Task: Add Attachment from Google Drive to Card Card0000000367 in Board Board0000000092 in Workspace WS0000000031 in Trello. Add Cover Orange to Card Card0000000367 in Board Board0000000092 in Workspace WS0000000031 in Trello. Add "Add Label …" with "Title" Title0000000367 to Button Button0000000367 to Card Card0000000367 in Board Board0000000092 in Workspace WS0000000031 in Trello. Add Description DS0000000367 to Card Card0000000367 in Board Board0000000092 in Workspace WS0000000031 in Trello. Add Comment CM0000000367 to Card Card0000000367 in Board Board0000000092 in Workspace WS0000000031 in Trello
Action: Mouse moved to (413, 534)
Screenshot: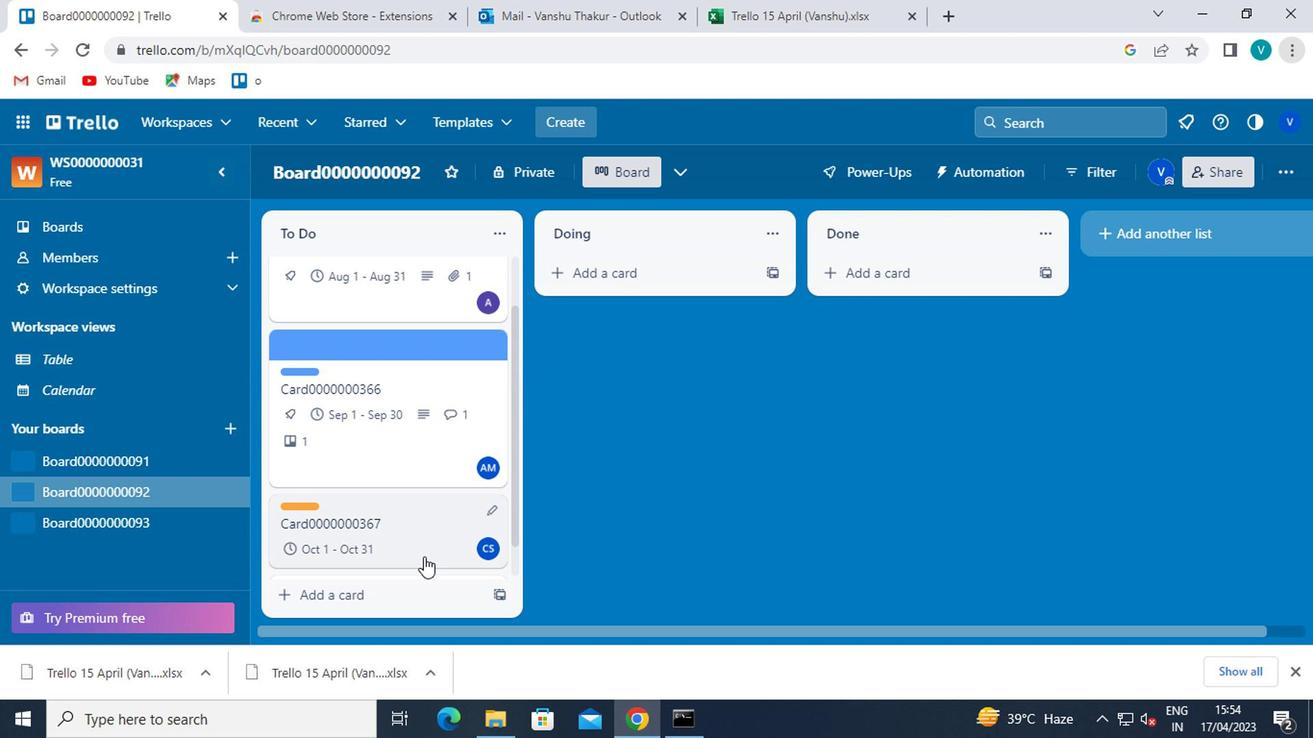 
Action: Mouse pressed left at (413, 534)
Screenshot: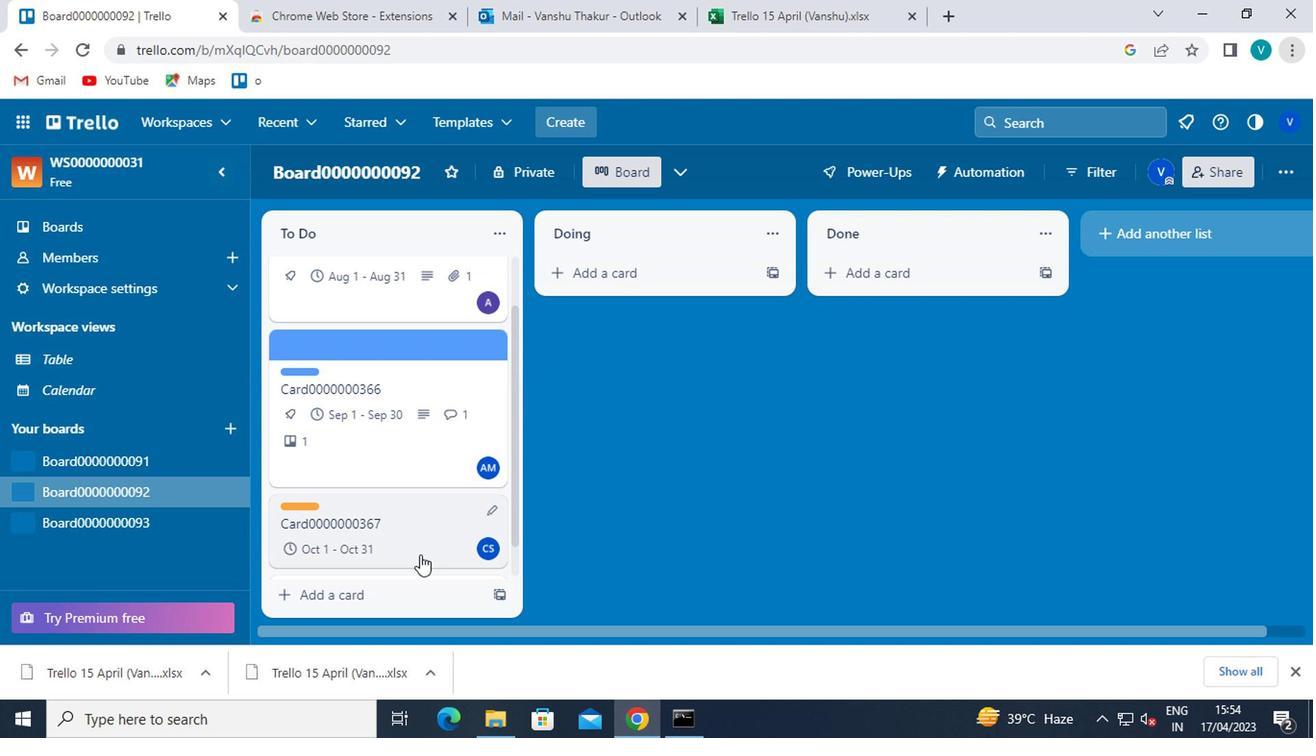 
Action: Mouse moved to (869, 437)
Screenshot: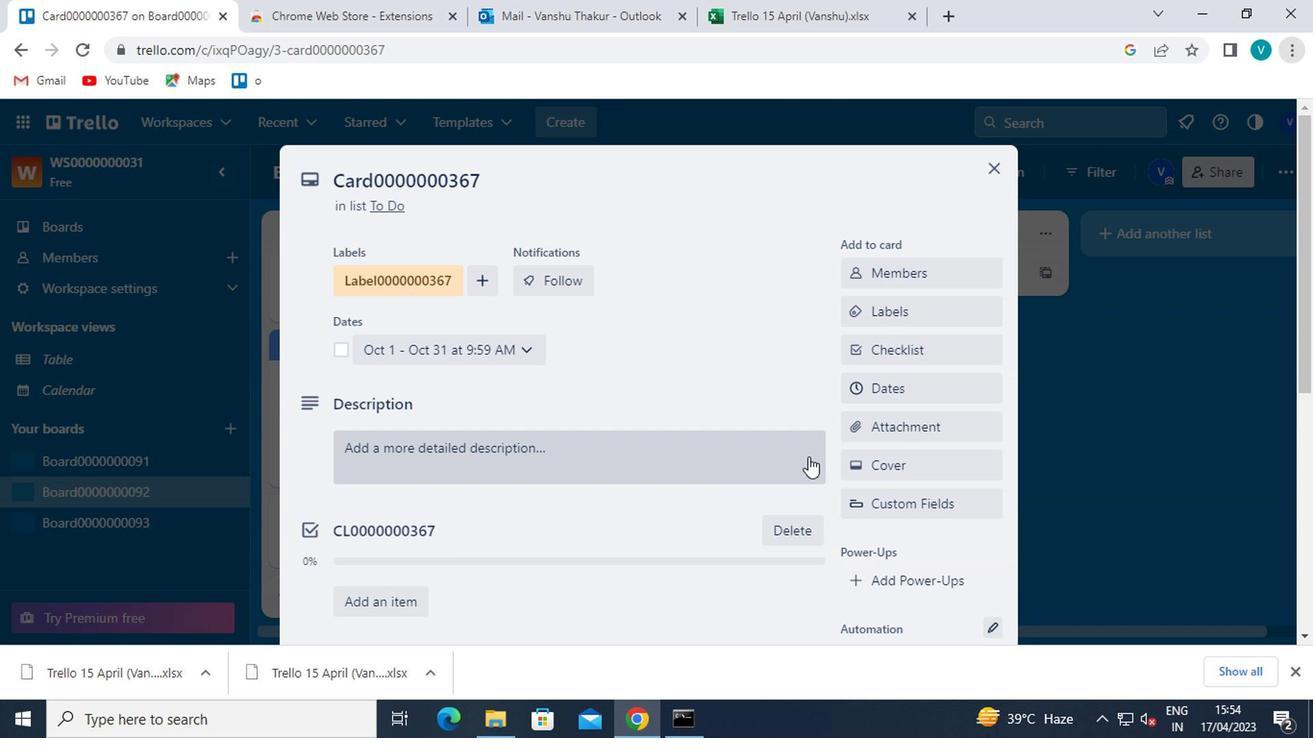 
Action: Mouse pressed left at (869, 437)
Screenshot: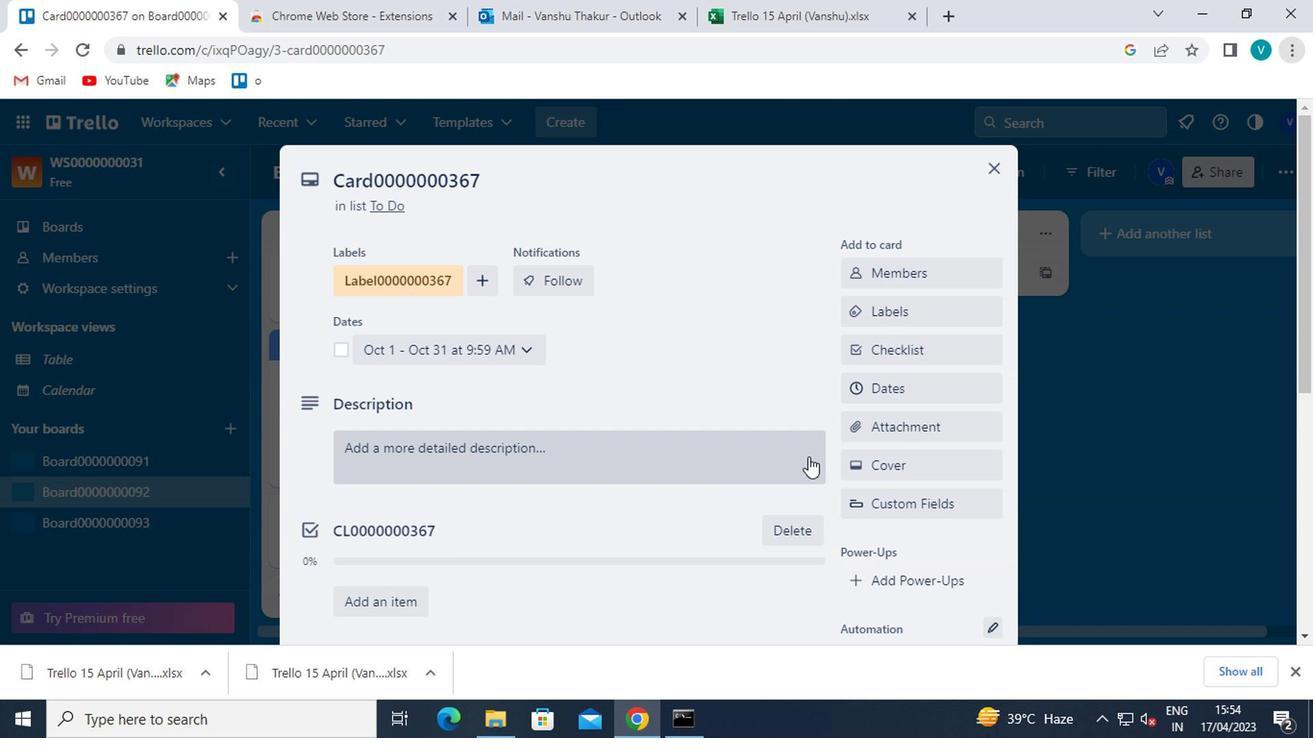 
Action: Mouse moved to (868, 257)
Screenshot: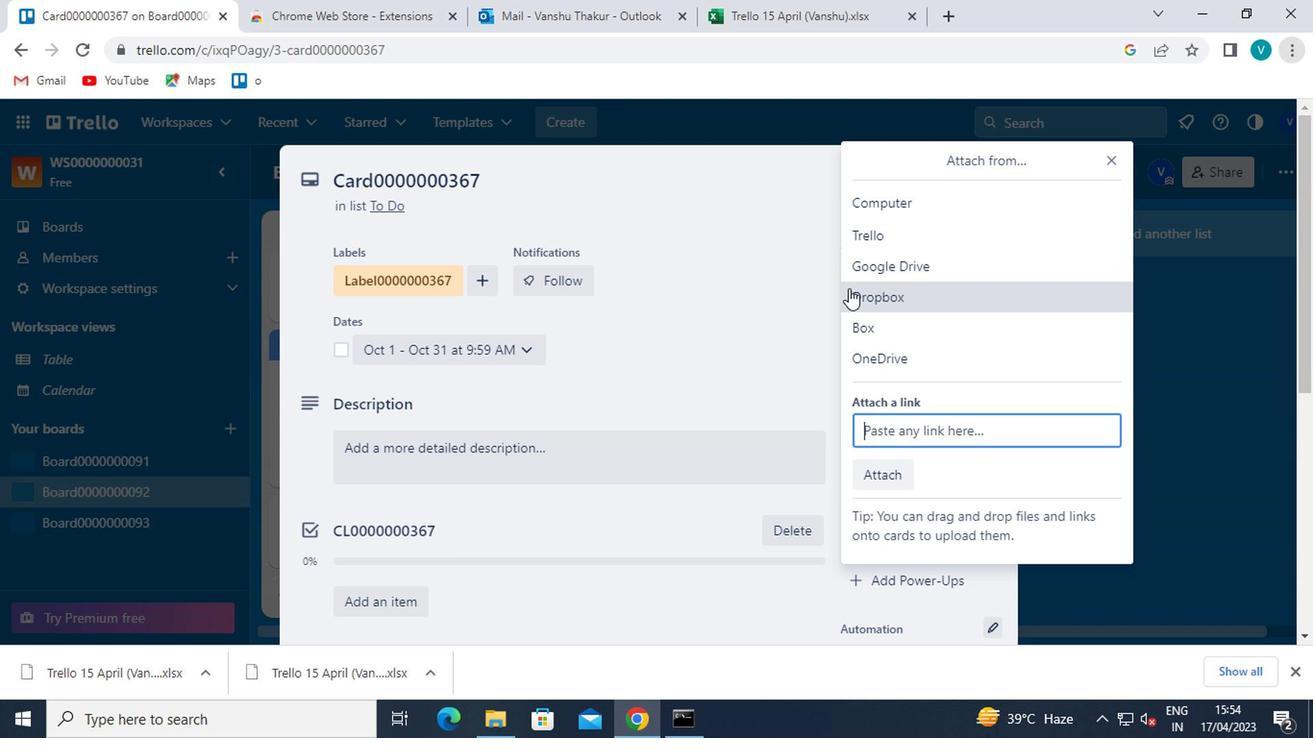 
Action: Mouse pressed left at (868, 257)
Screenshot: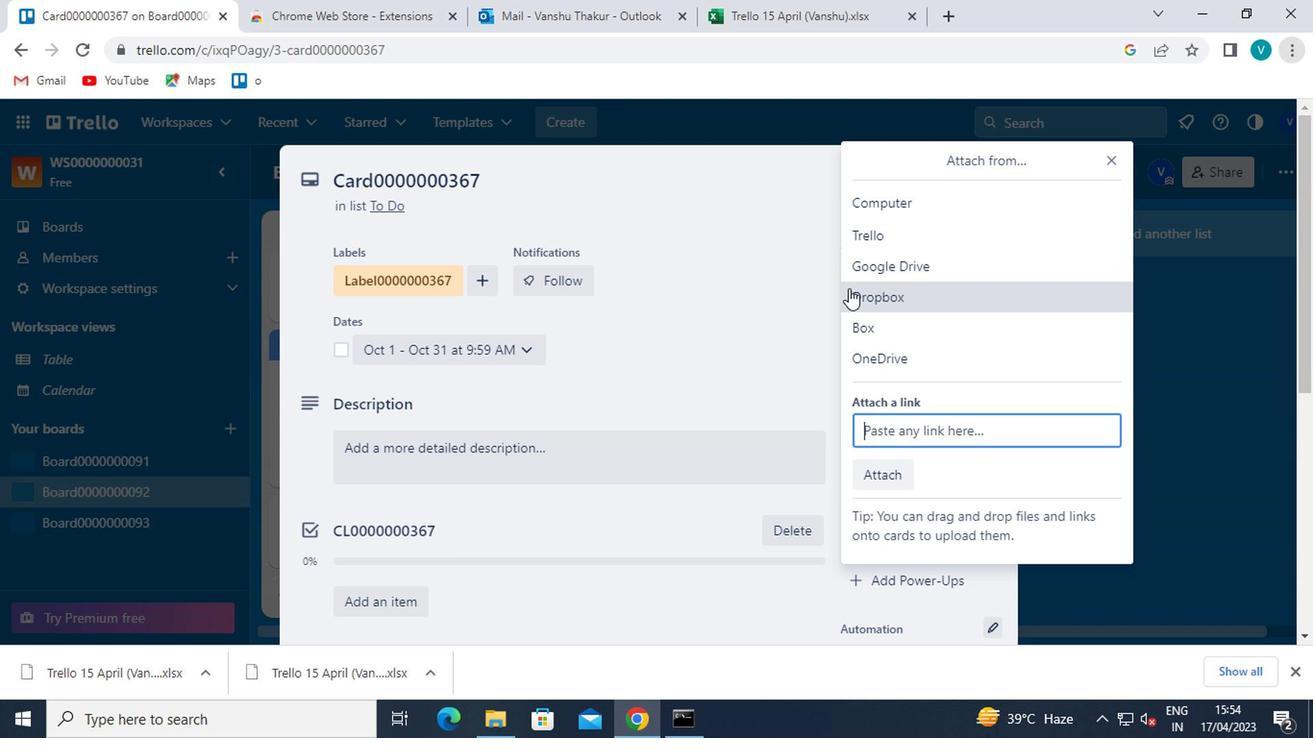 
Action: Mouse moved to (559, 446)
Screenshot: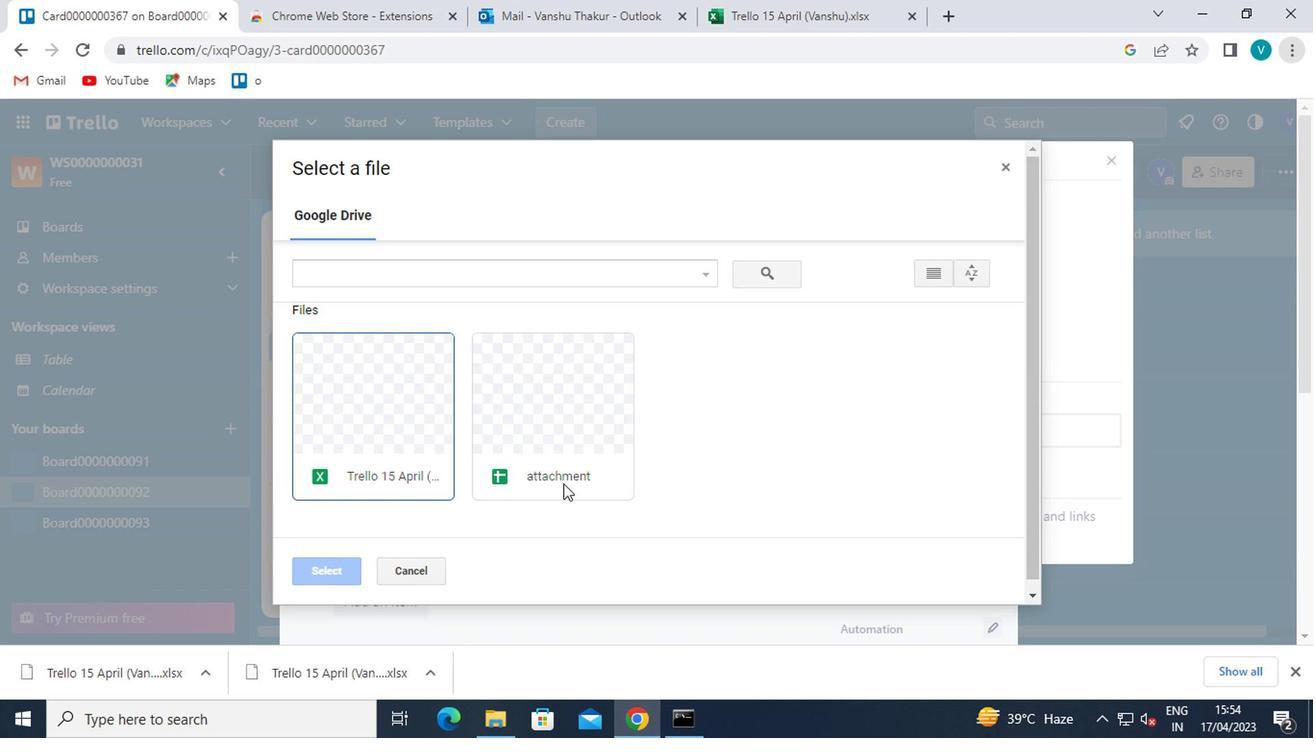 
Action: Mouse pressed left at (559, 446)
Screenshot: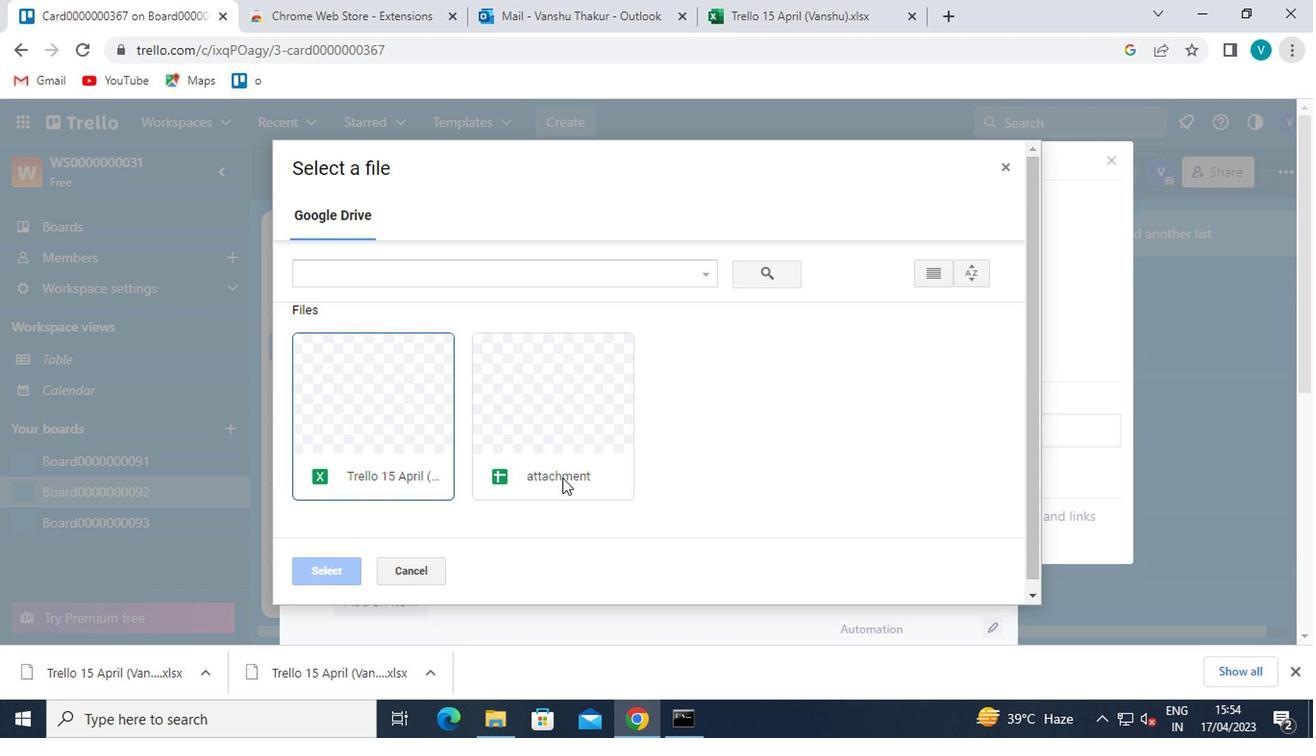 
Action: Mouse moved to (316, 569)
Screenshot: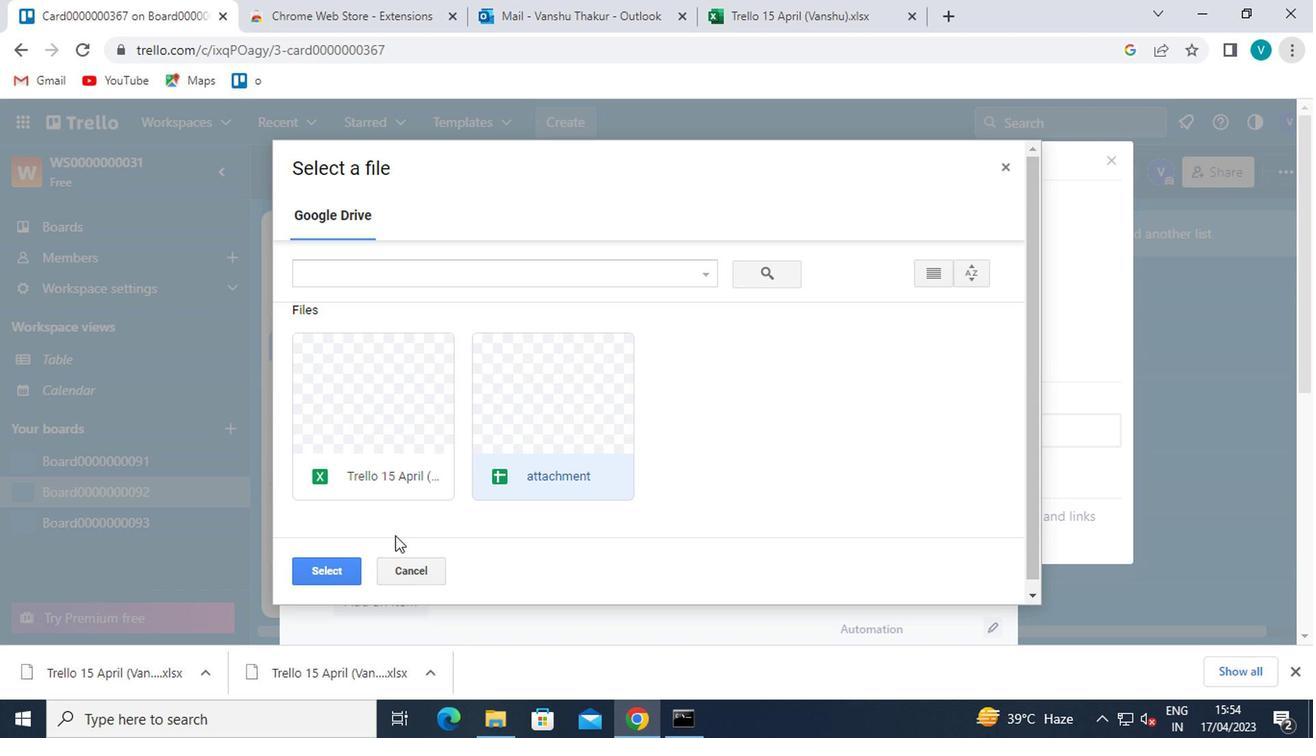 
Action: Mouse pressed left at (316, 569)
Screenshot: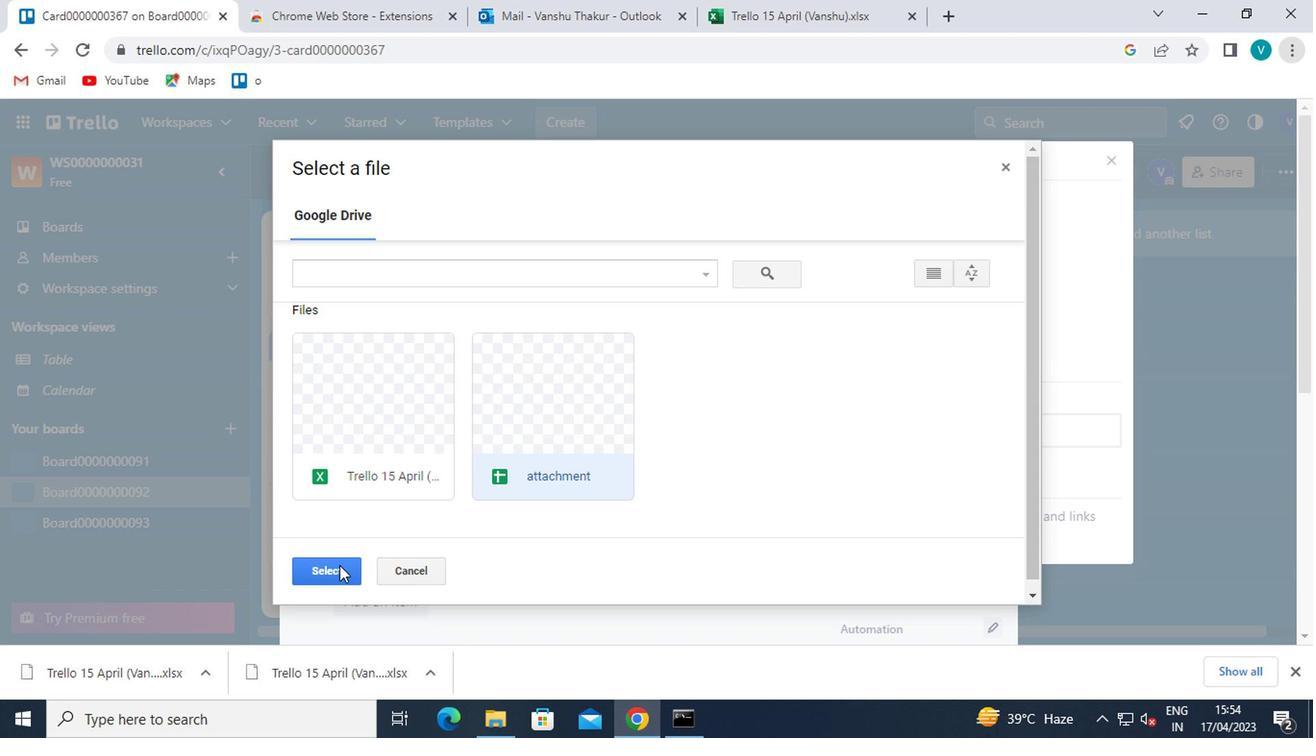 
Action: Mouse moved to (863, 468)
Screenshot: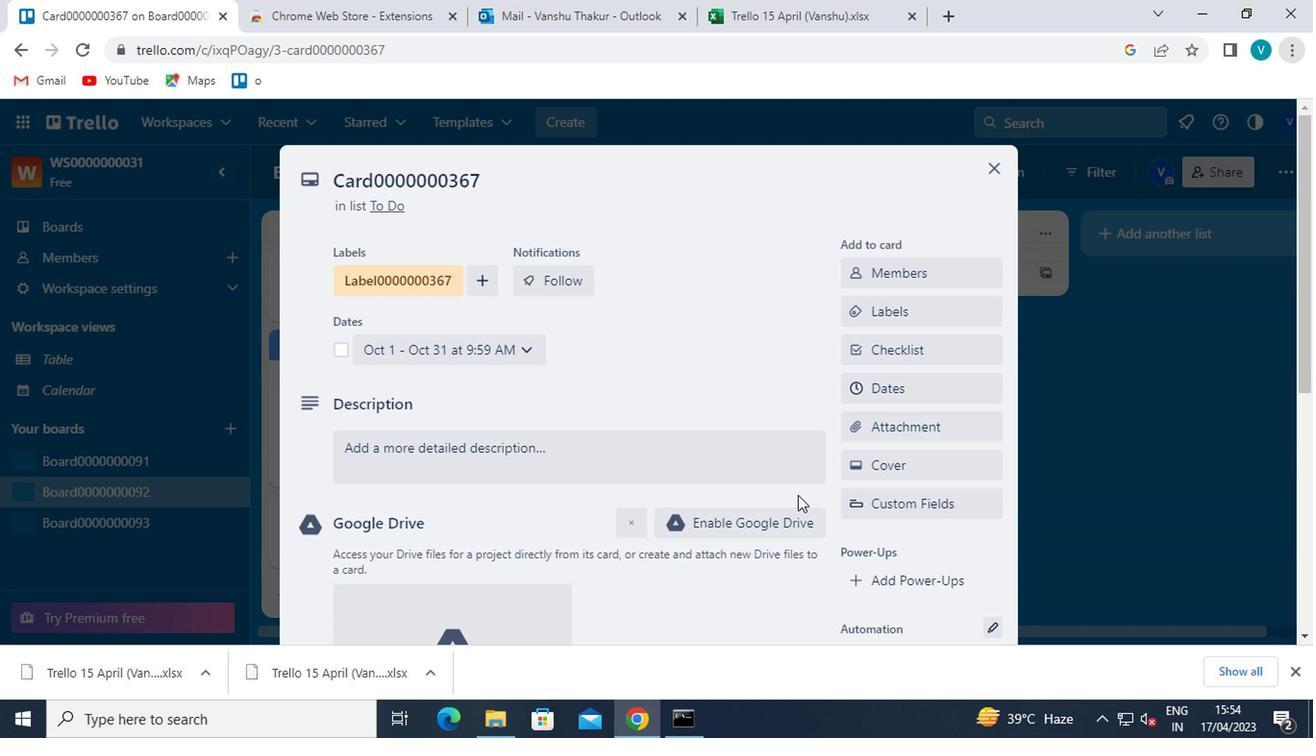 
Action: Mouse pressed left at (863, 468)
Screenshot: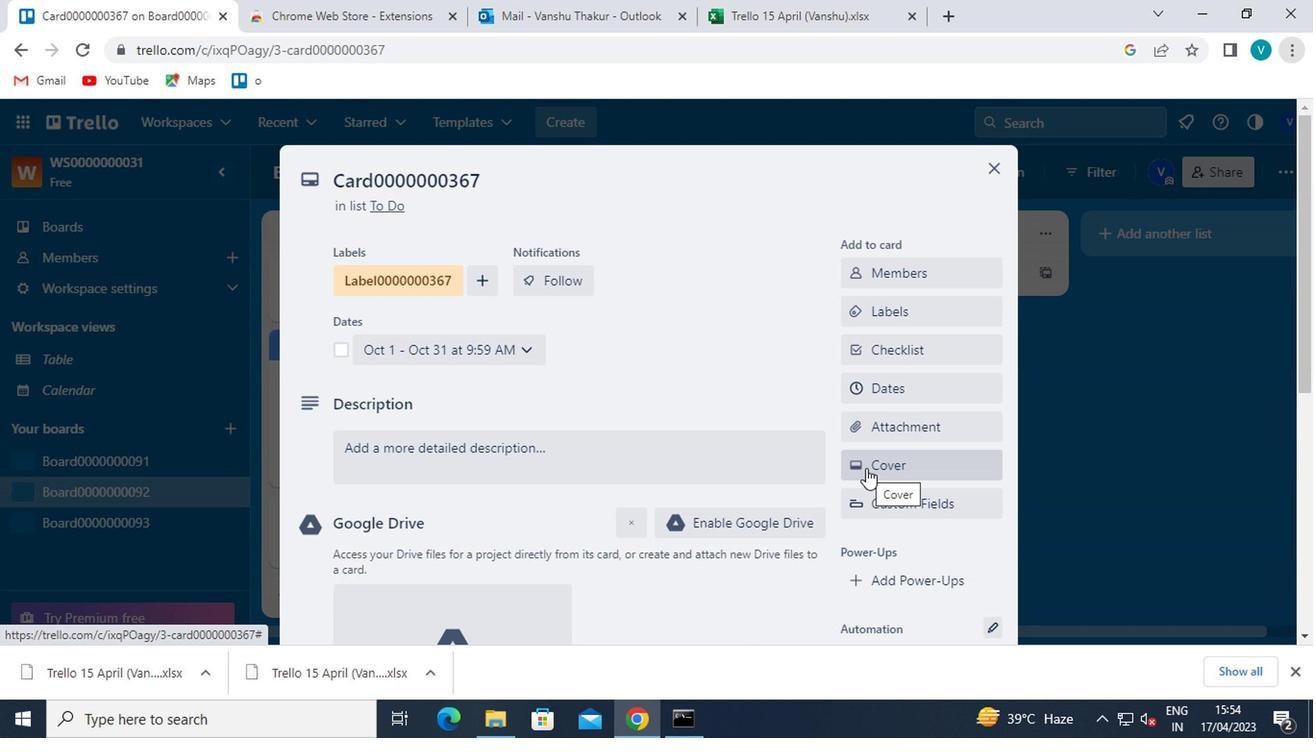 
Action: Mouse moved to (991, 337)
Screenshot: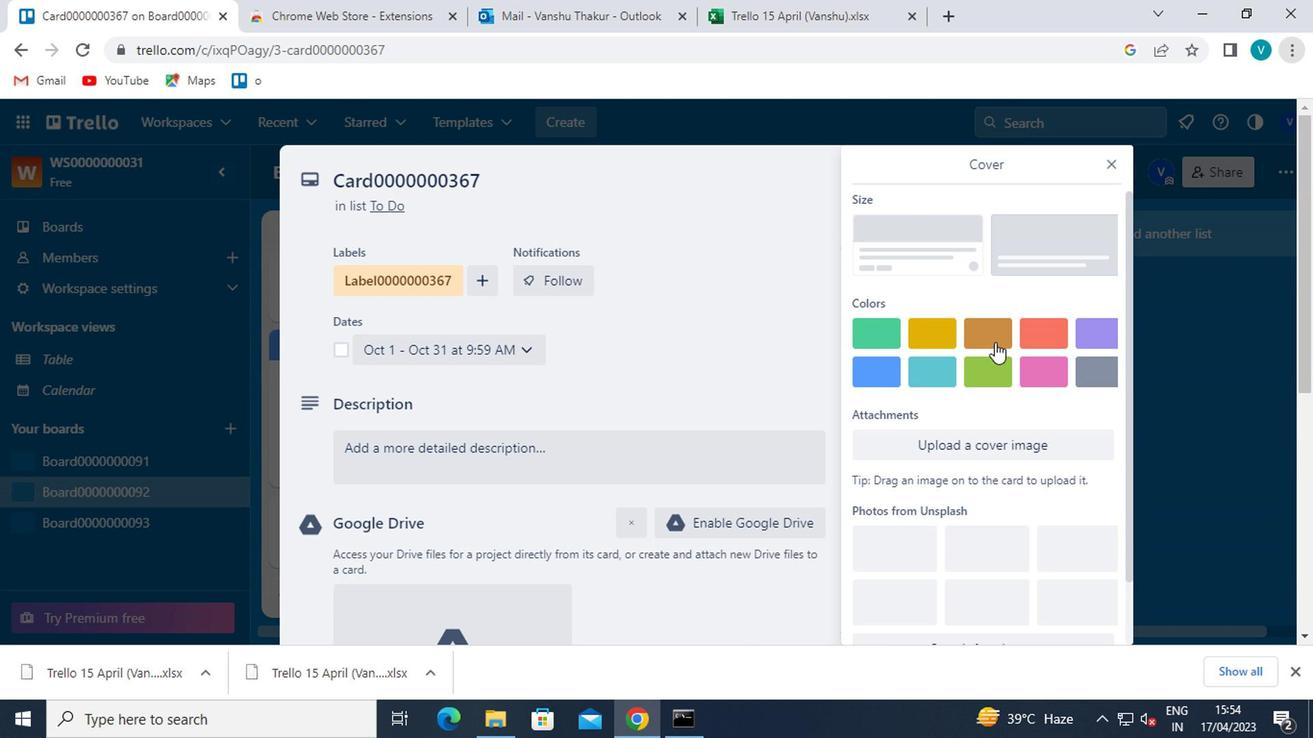 
Action: Mouse pressed left at (991, 337)
Screenshot: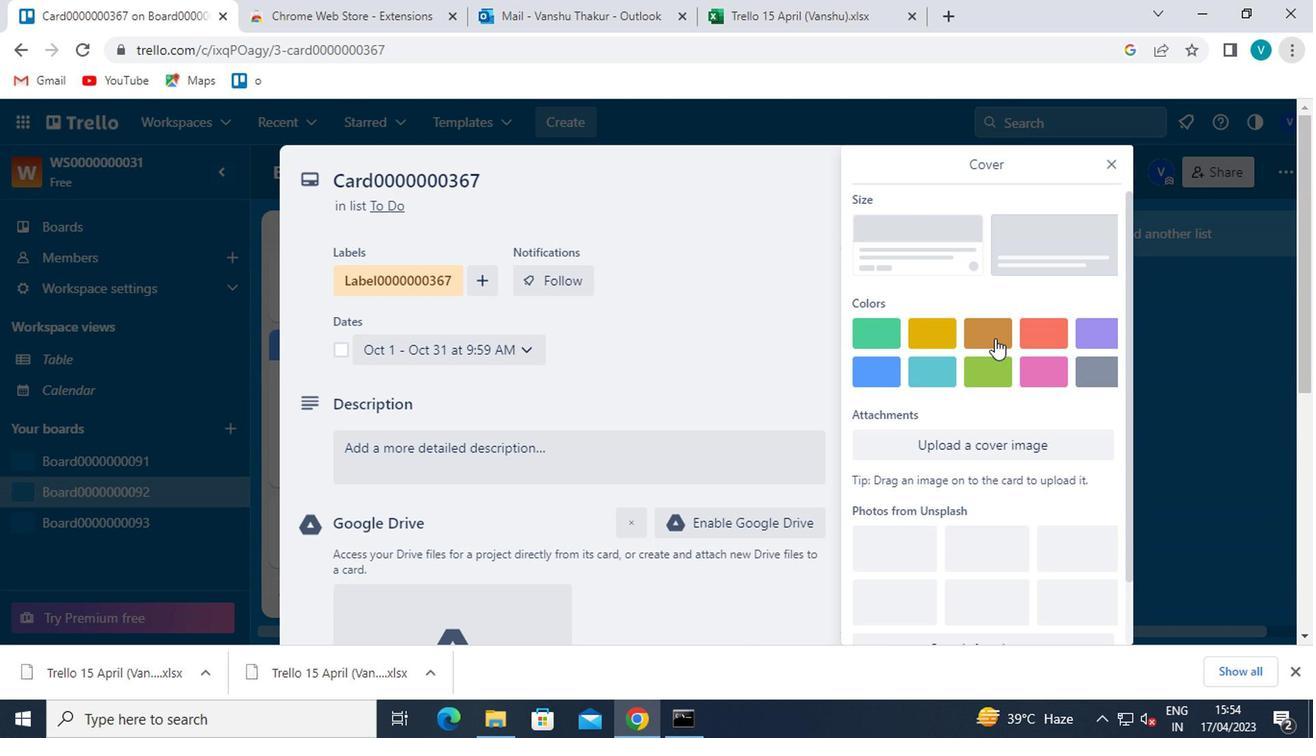 
Action: Mouse moved to (1097, 164)
Screenshot: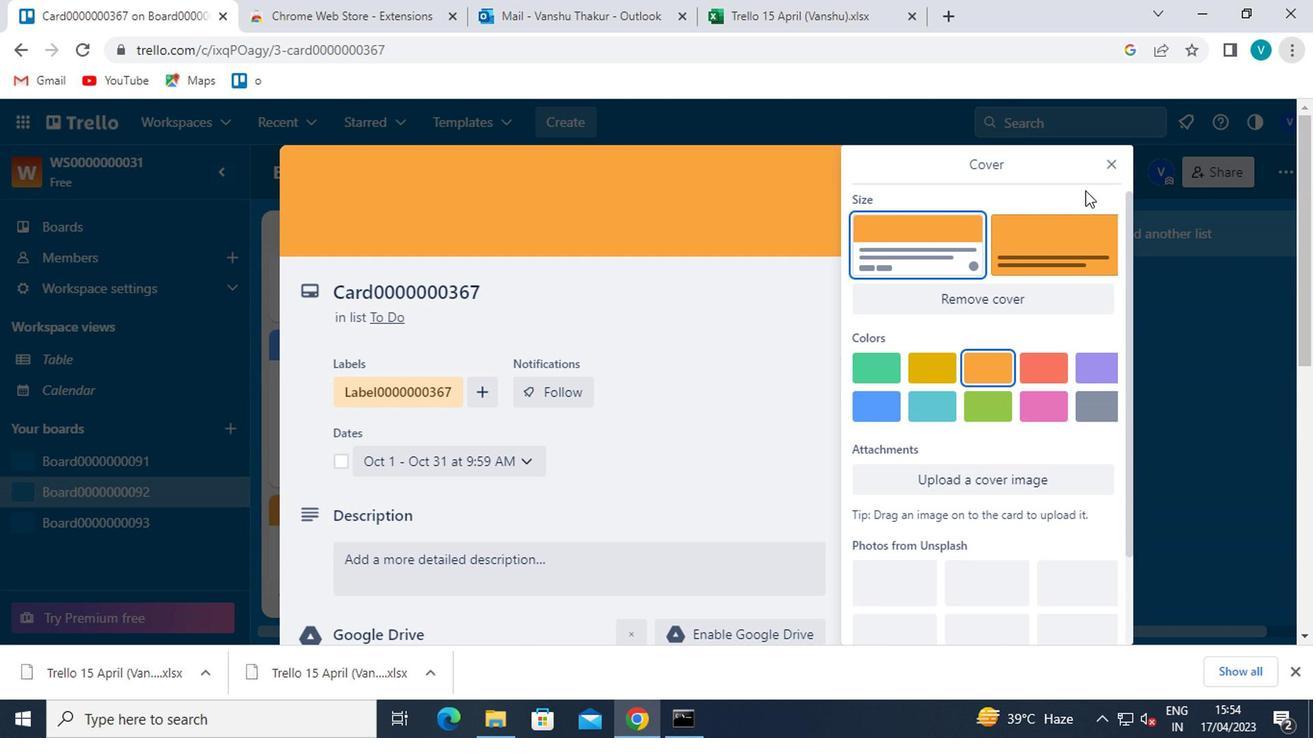 
Action: Mouse pressed left at (1097, 164)
Screenshot: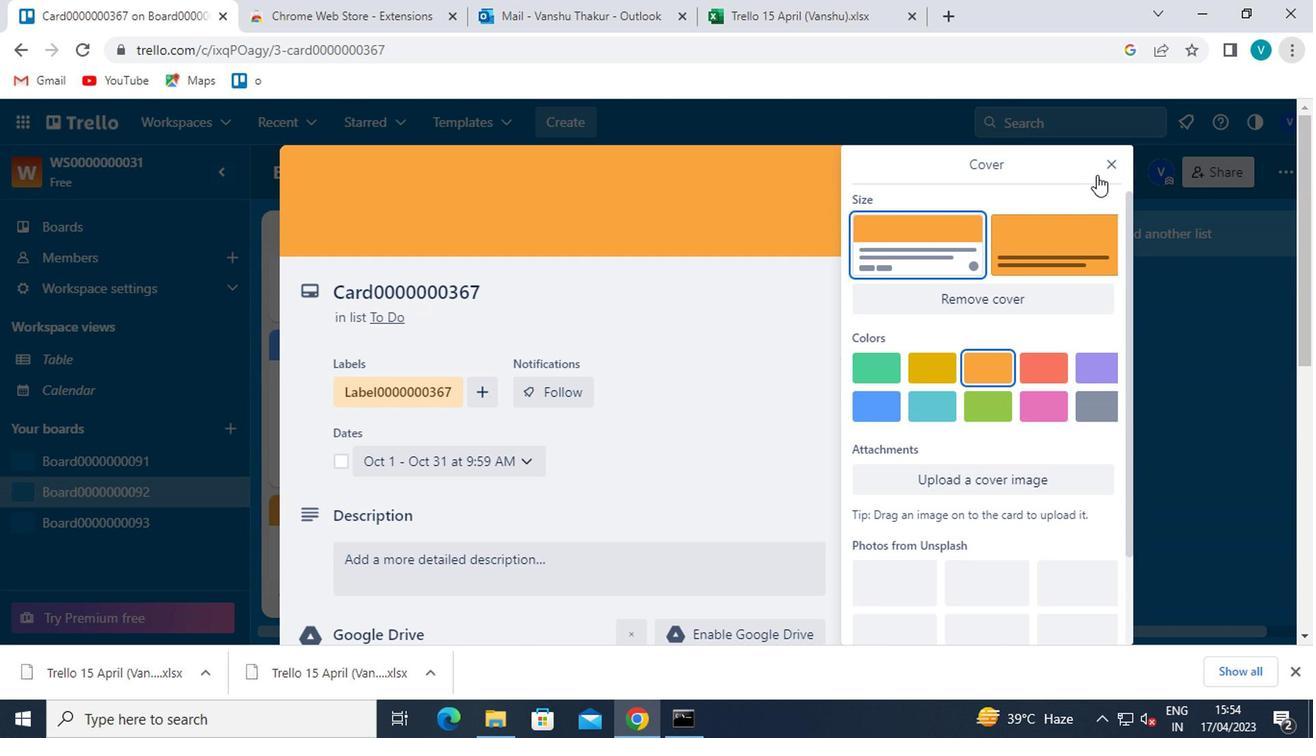 
Action: Mouse moved to (898, 499)
Screenshot: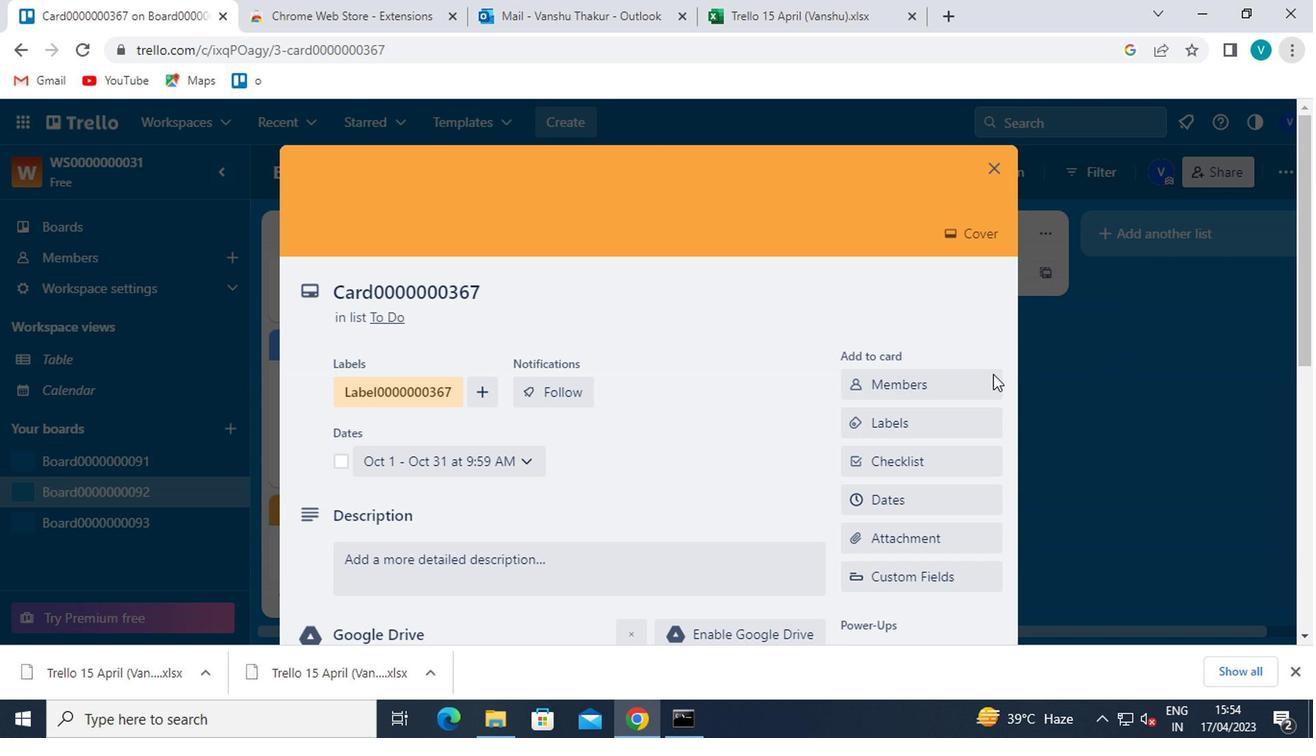
Action: Mouse scrolled (898, 498) with delta (0, -1)
Screenshot: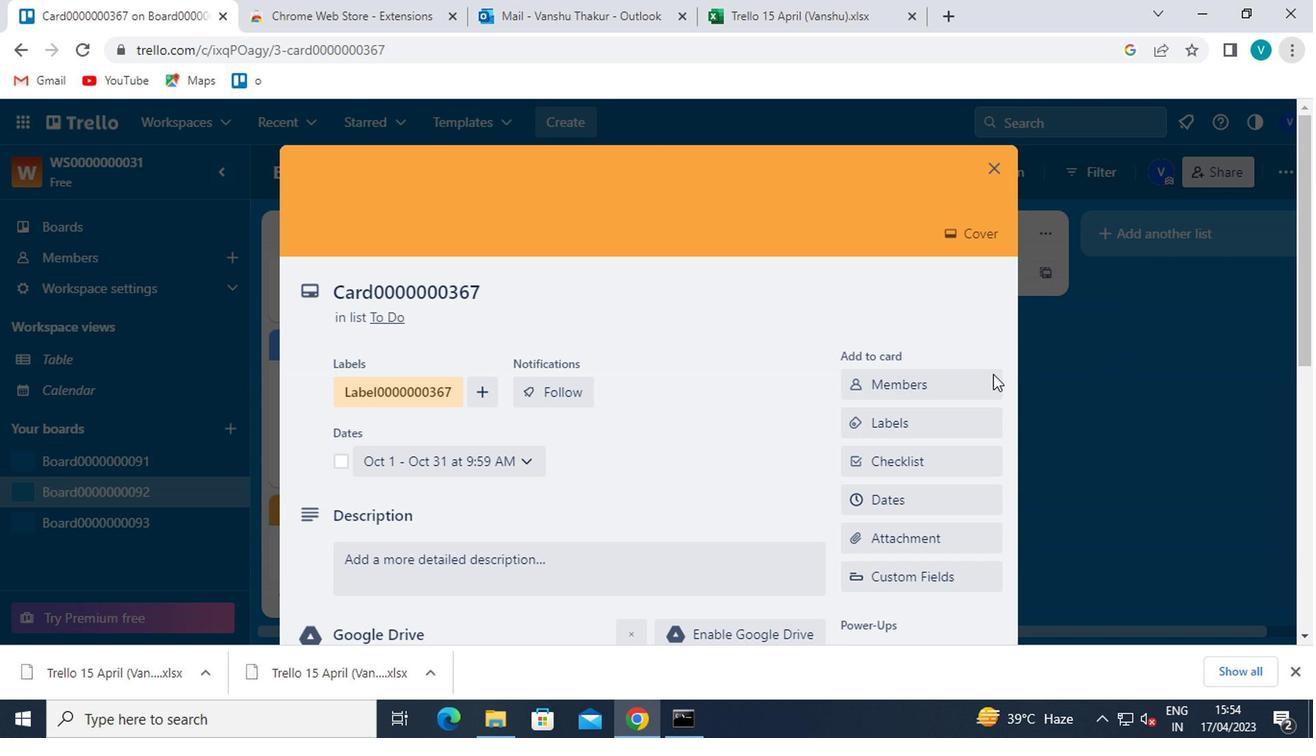 
Action: Mouse moved to (897, 499)
Screenshot: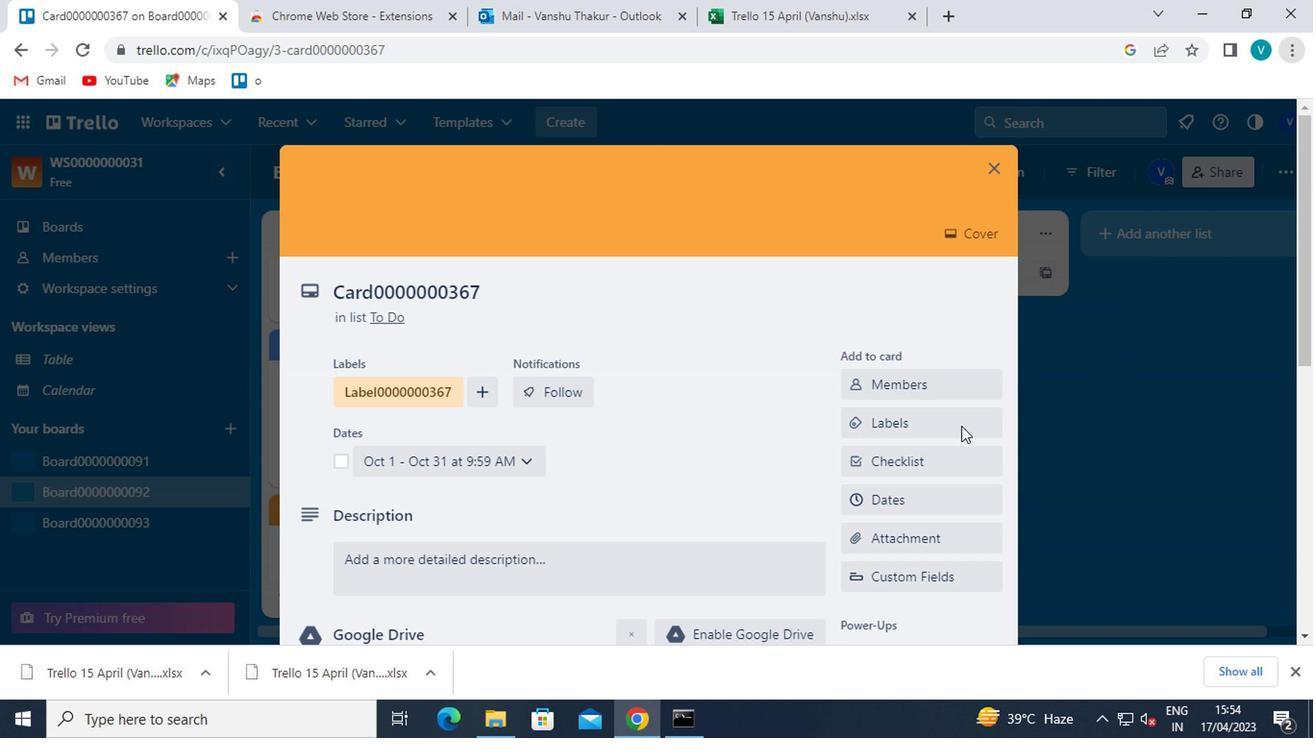 
Action: Mouse scrolled (897, 498) with delta (0, -1)
Screenshot: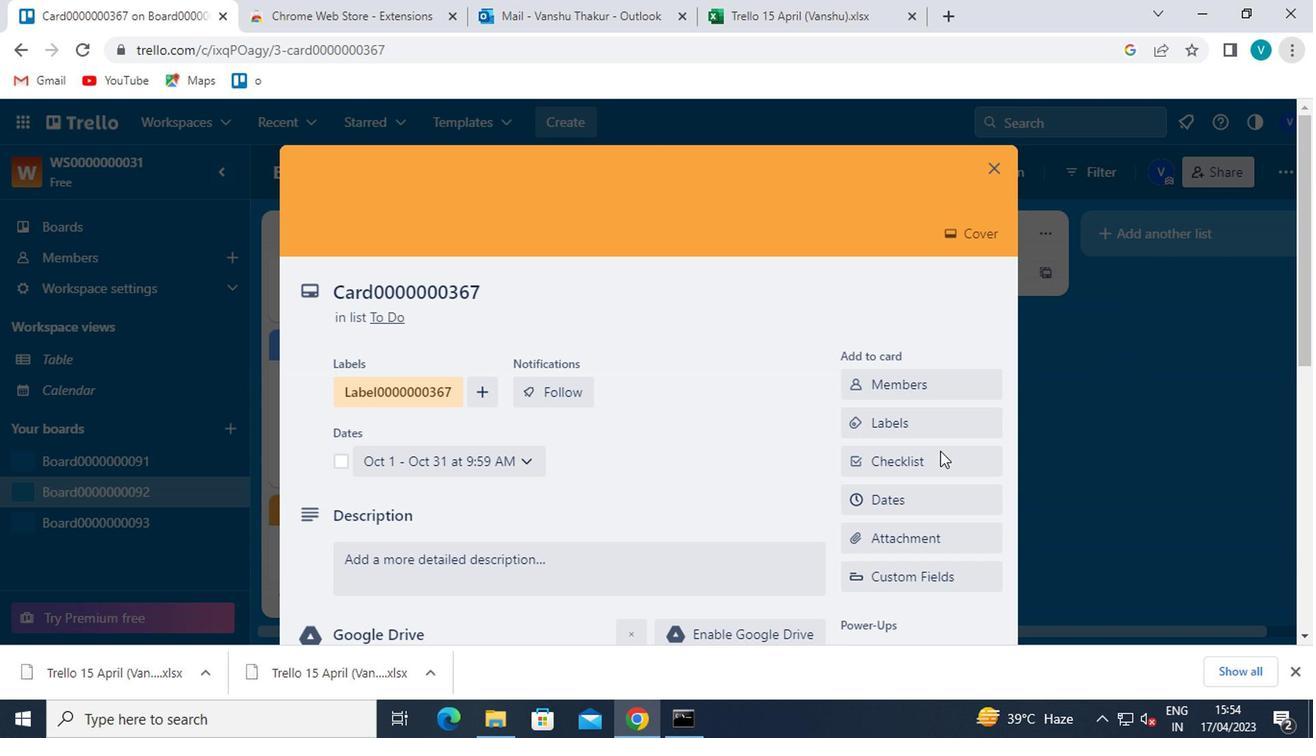 
Action: Mouse moved to (875, 611)
Screenshot: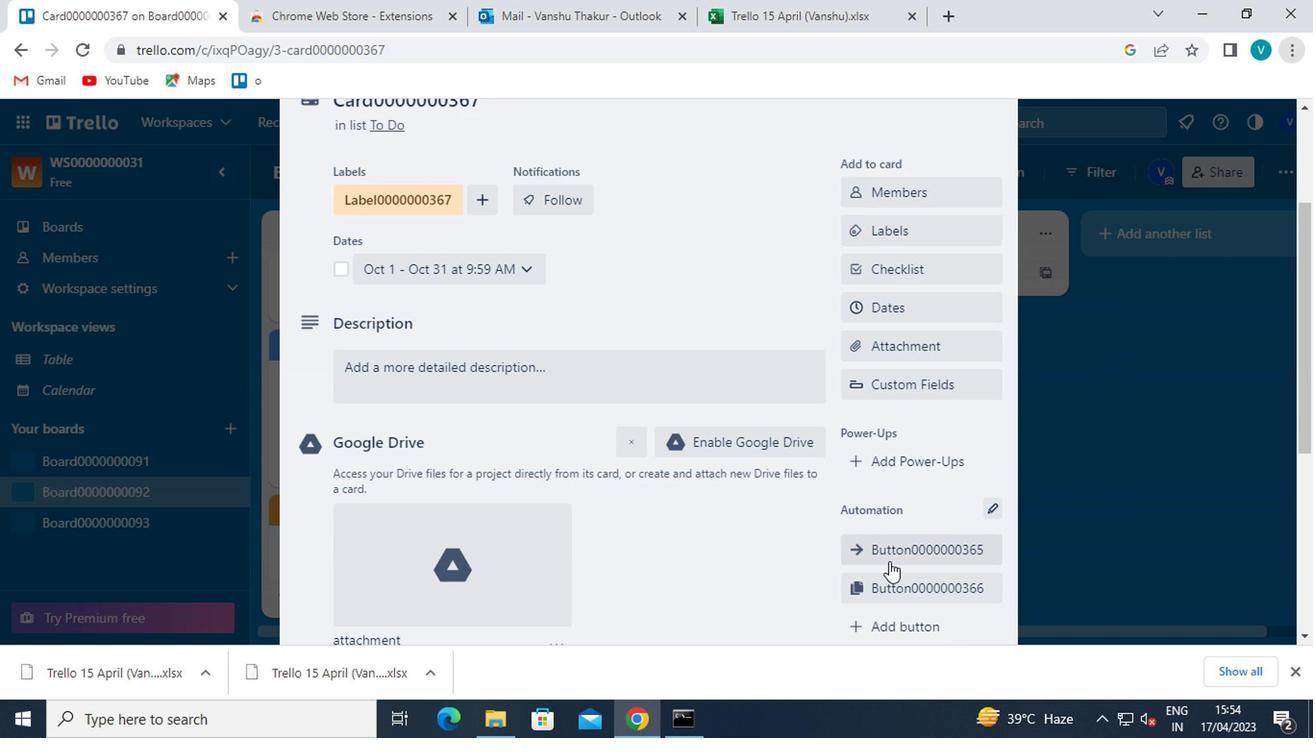 
Action: Mouse scrolled (875, 610) with delta (0, 0)
Screenshot: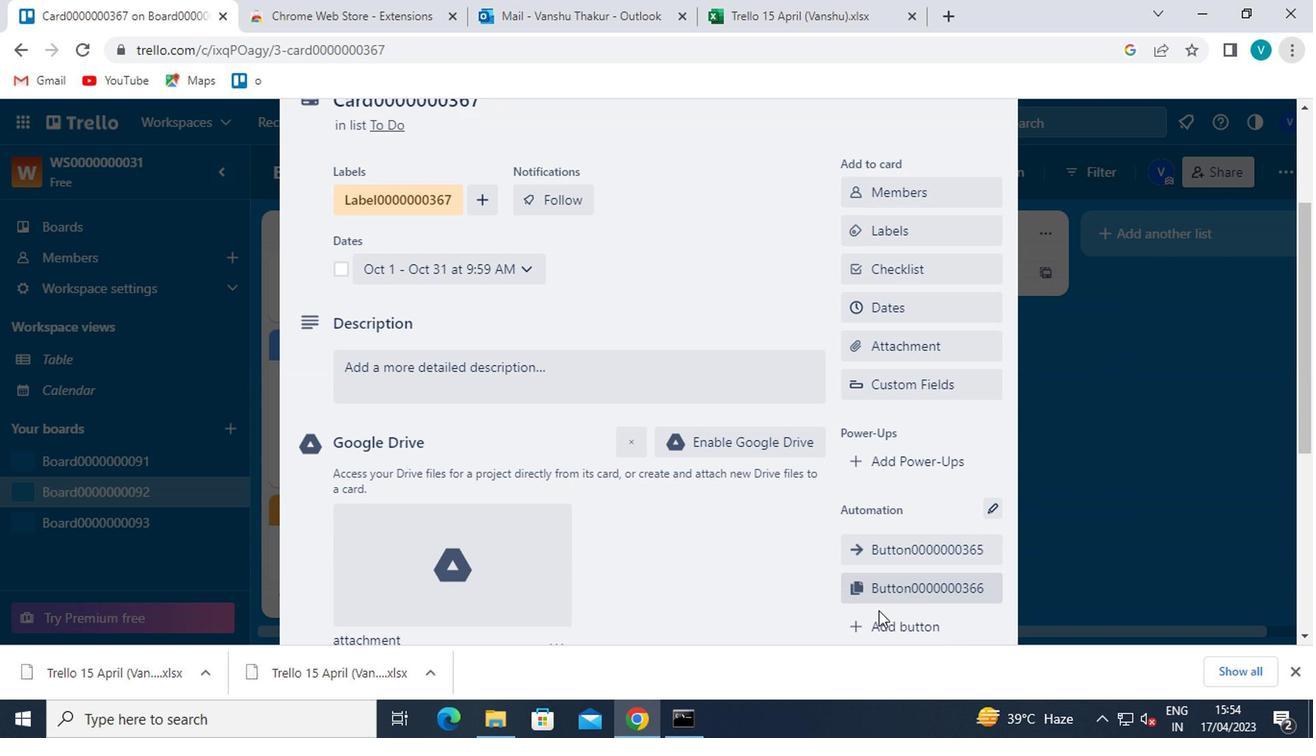 
Action: Mouse moved to (899, 531)
Screenshot: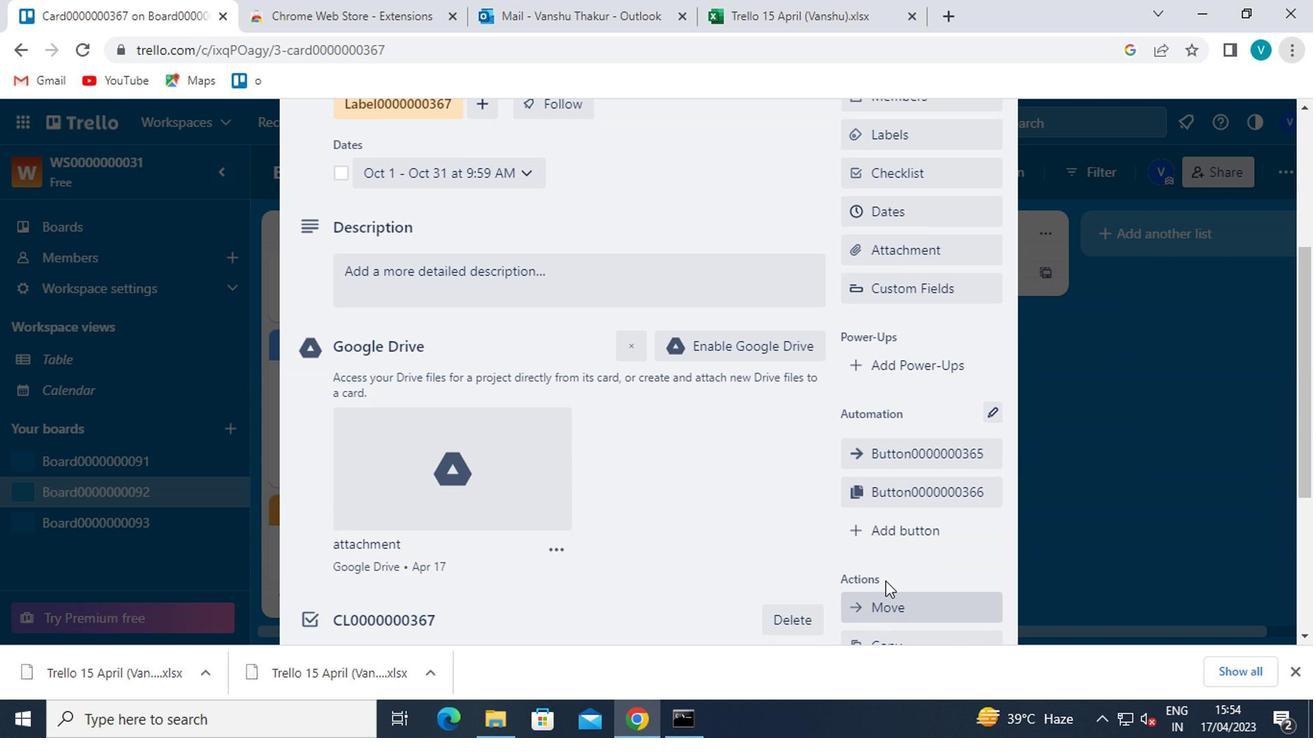 
Action: Mouse pressed left at (899, 531)
Screenshot: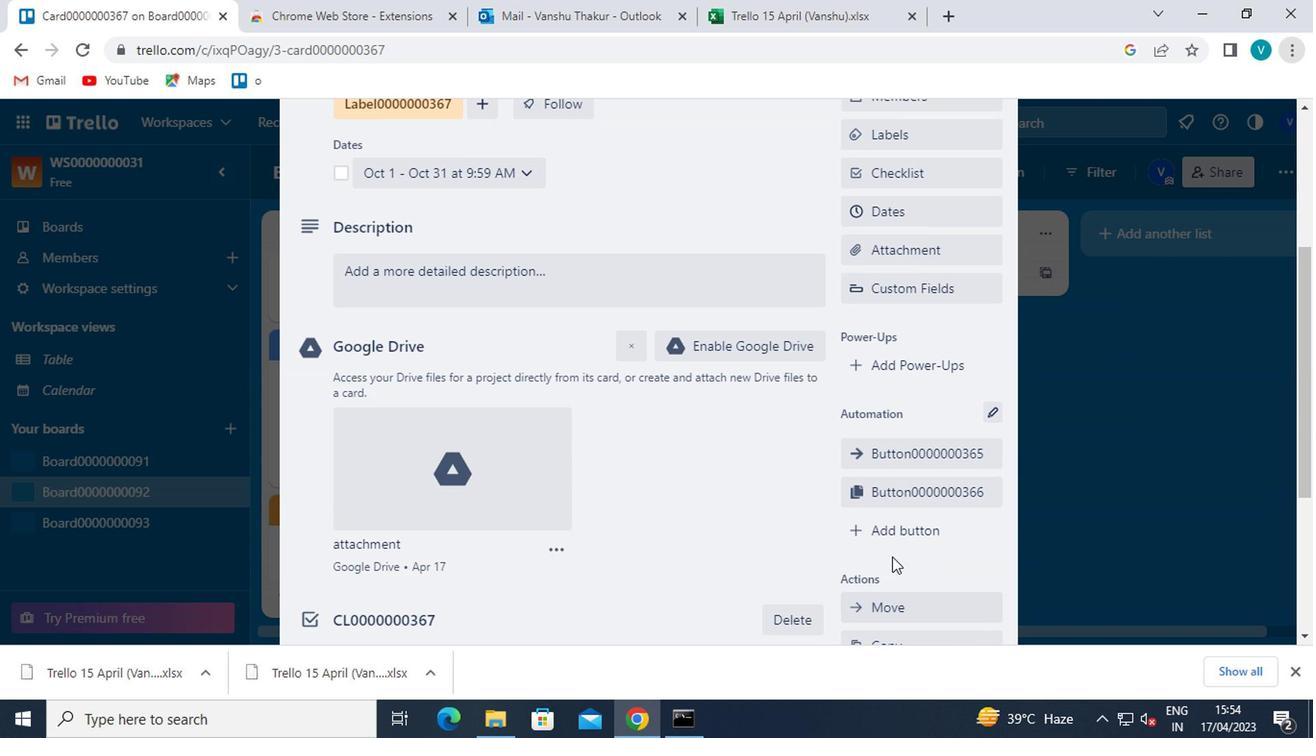 
Action: Mouse moved to (935, 318)
Screenshot: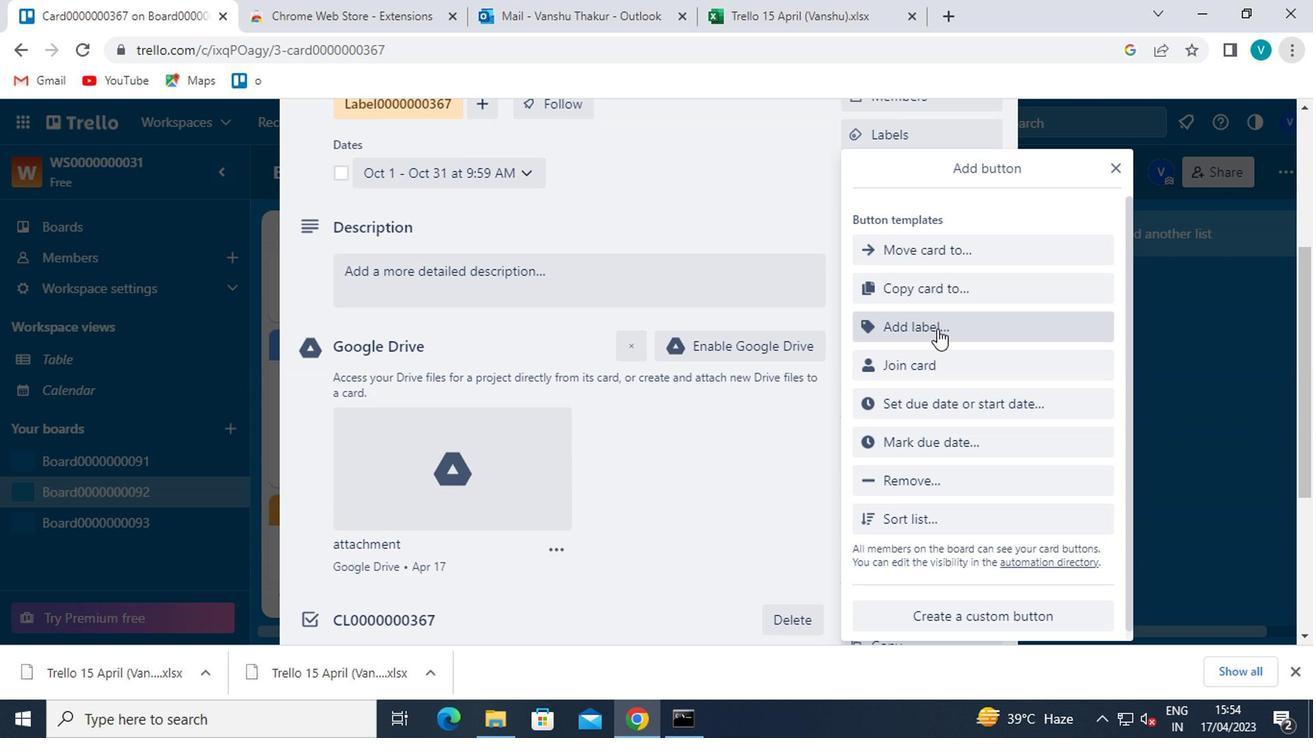 
Action: Mouse pressed left at (935, 318)
Screenshot: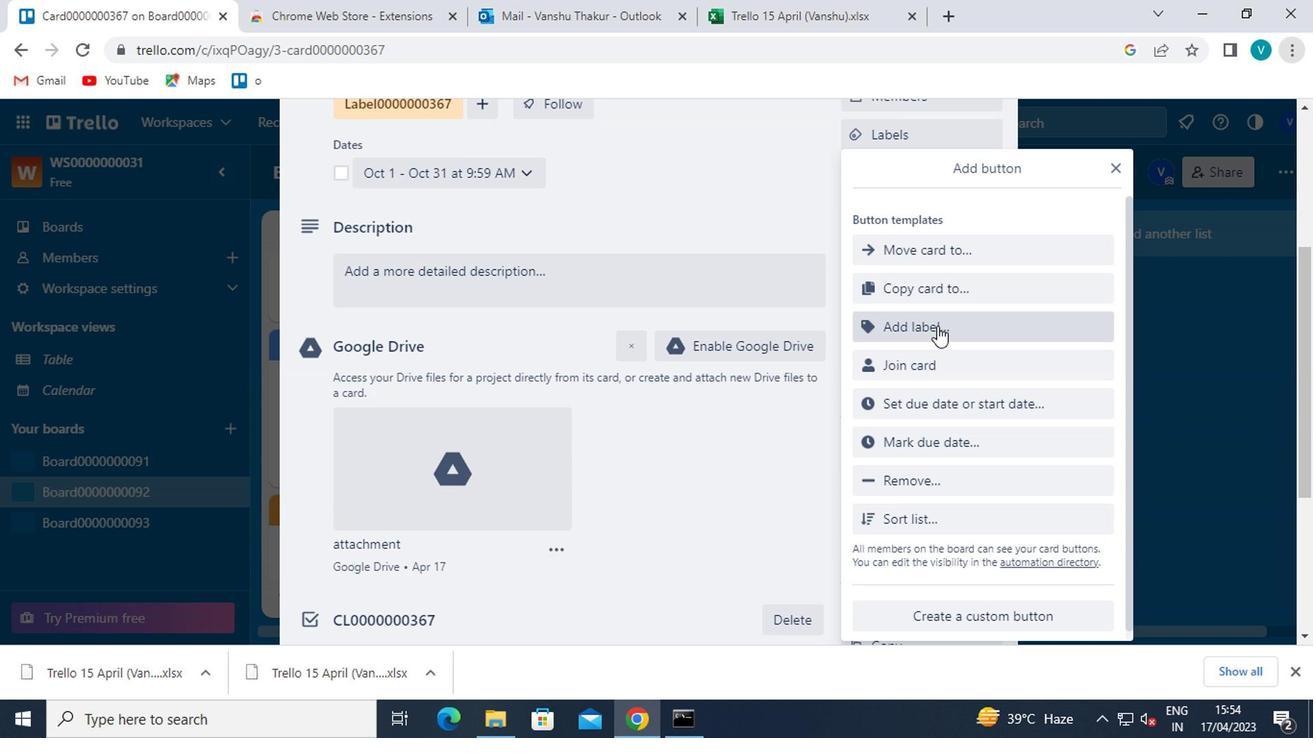 
Action: Mouse moved to (961, 249)
Screenshot: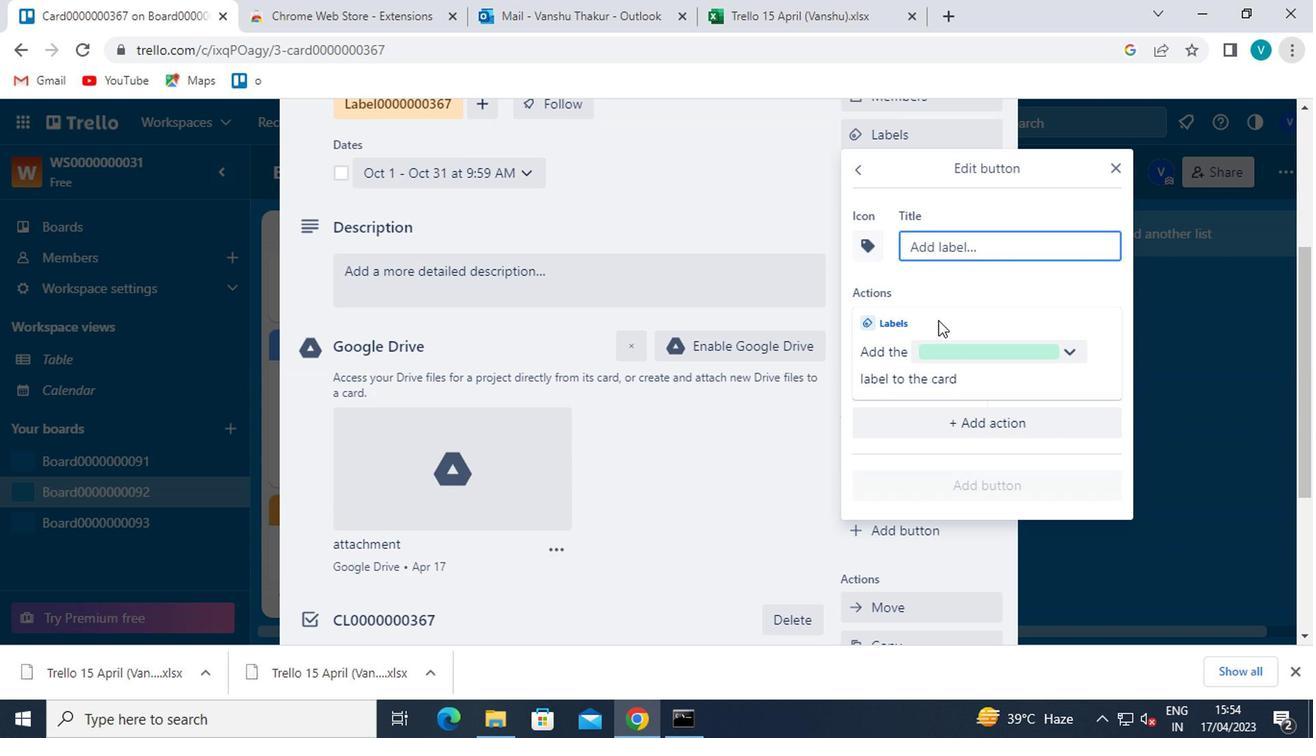 
Action: Mouse pressed left at (961, 249)
Screenshot: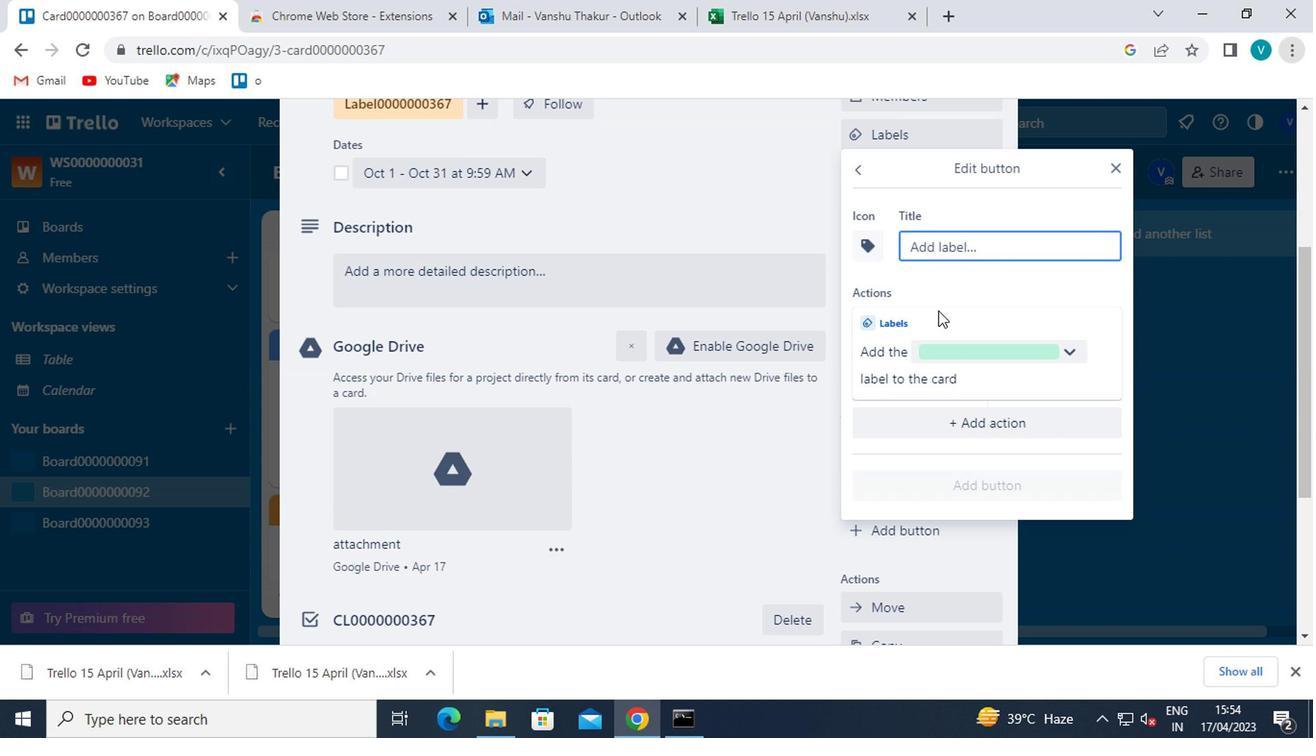 
Action: Key pressed <Key.shift><Key.shift><Key.shift>TITLE
Screenshot: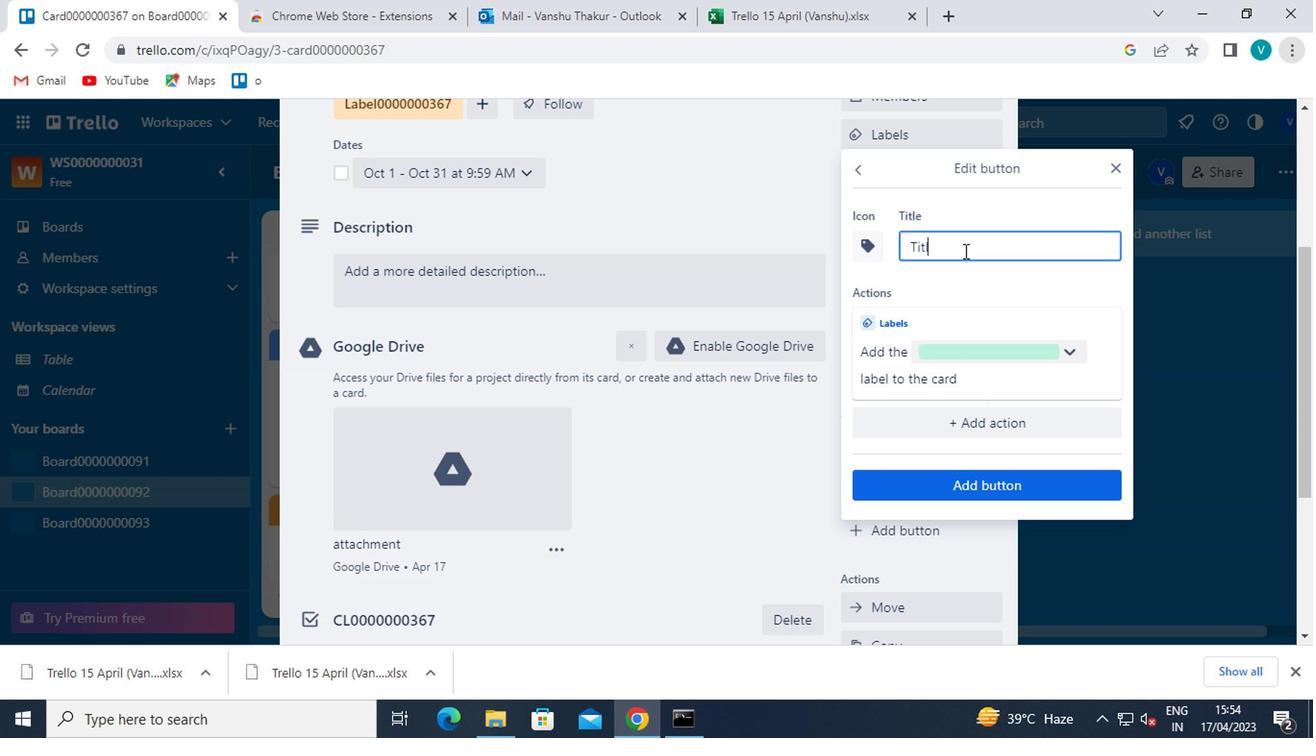 
Action: Mouse moved to (961, 247)
Screenshot: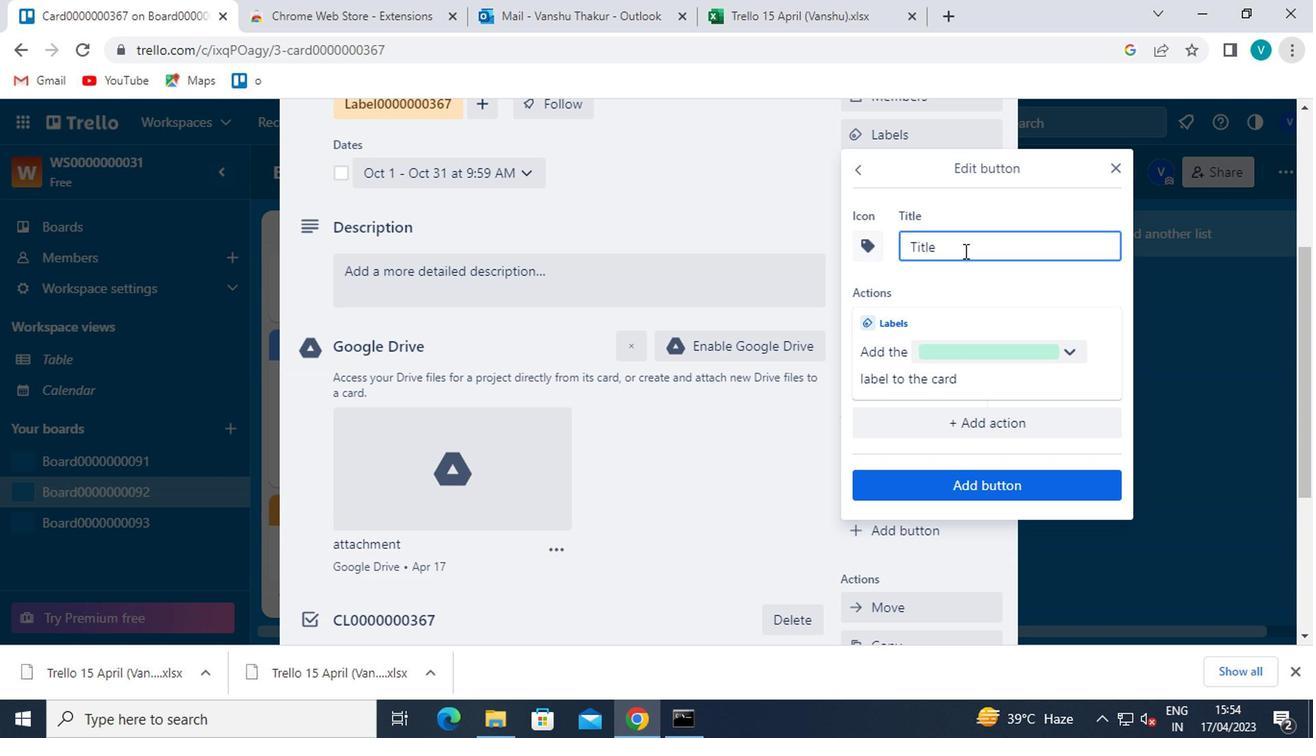 
Action: Key pressed 0000000367
Screenshot: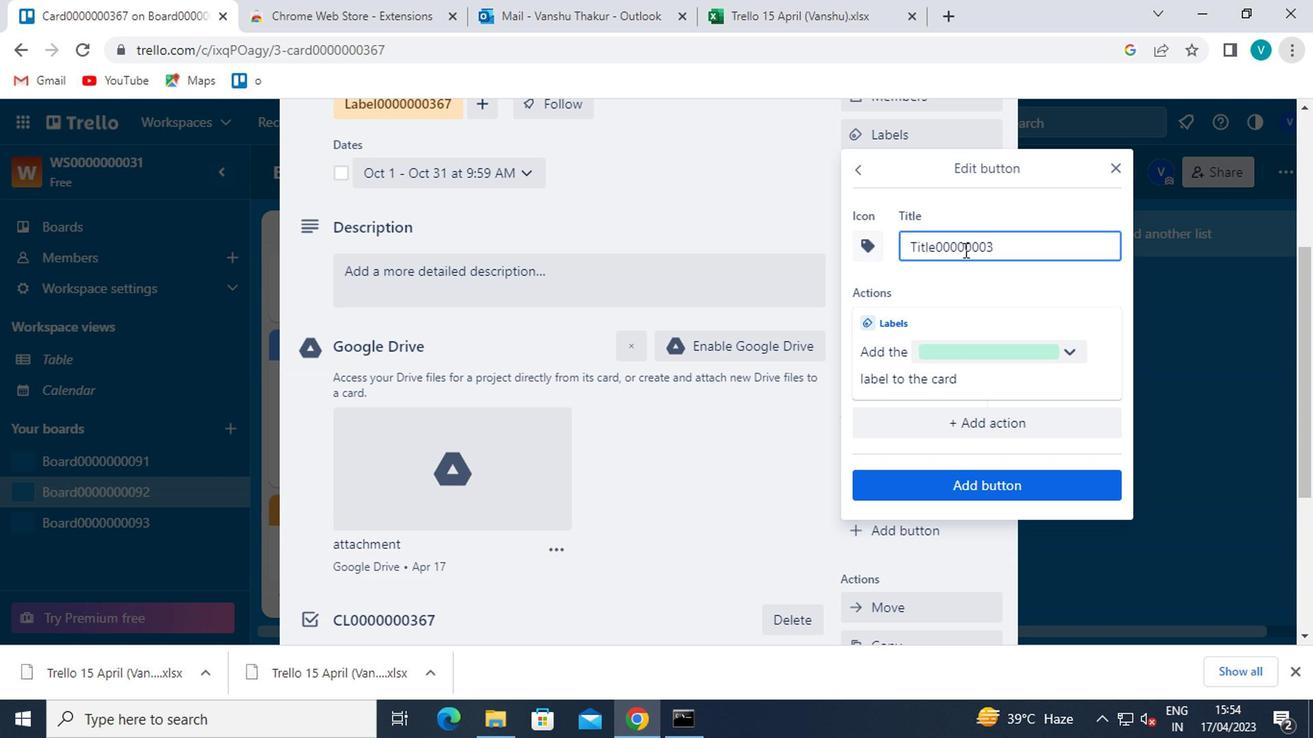 
Action: Mouse moved to (969, 497)
Screenshot: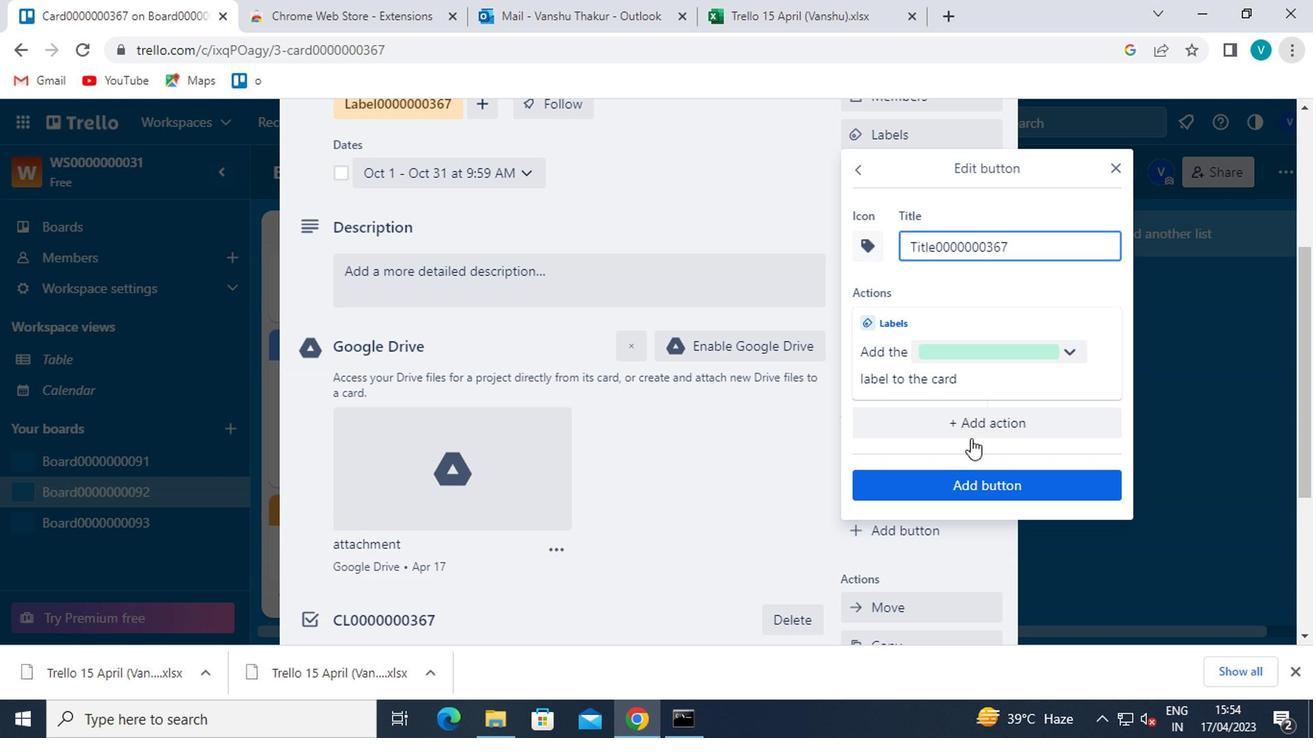 
Action: Mouse pressed left at (969, 497)
Screenshot: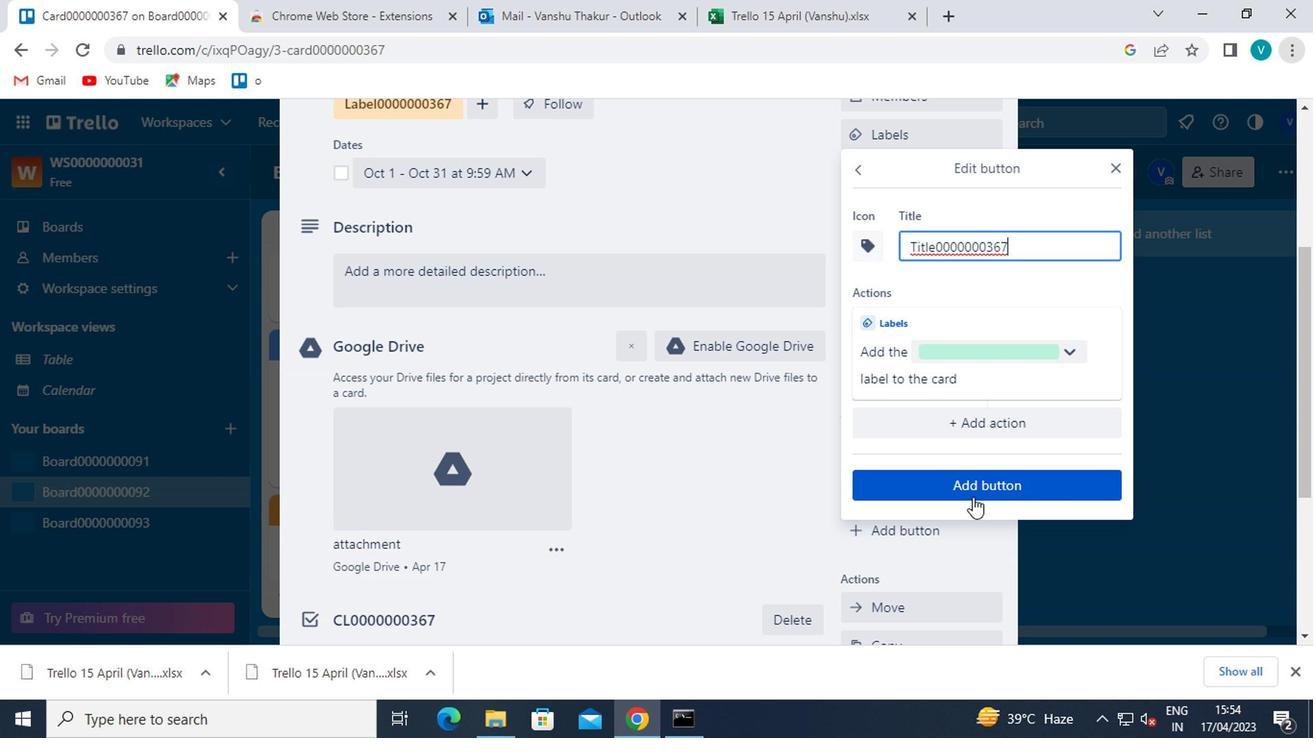 
Action: Mouse moved to (969, 497)
Screenshot: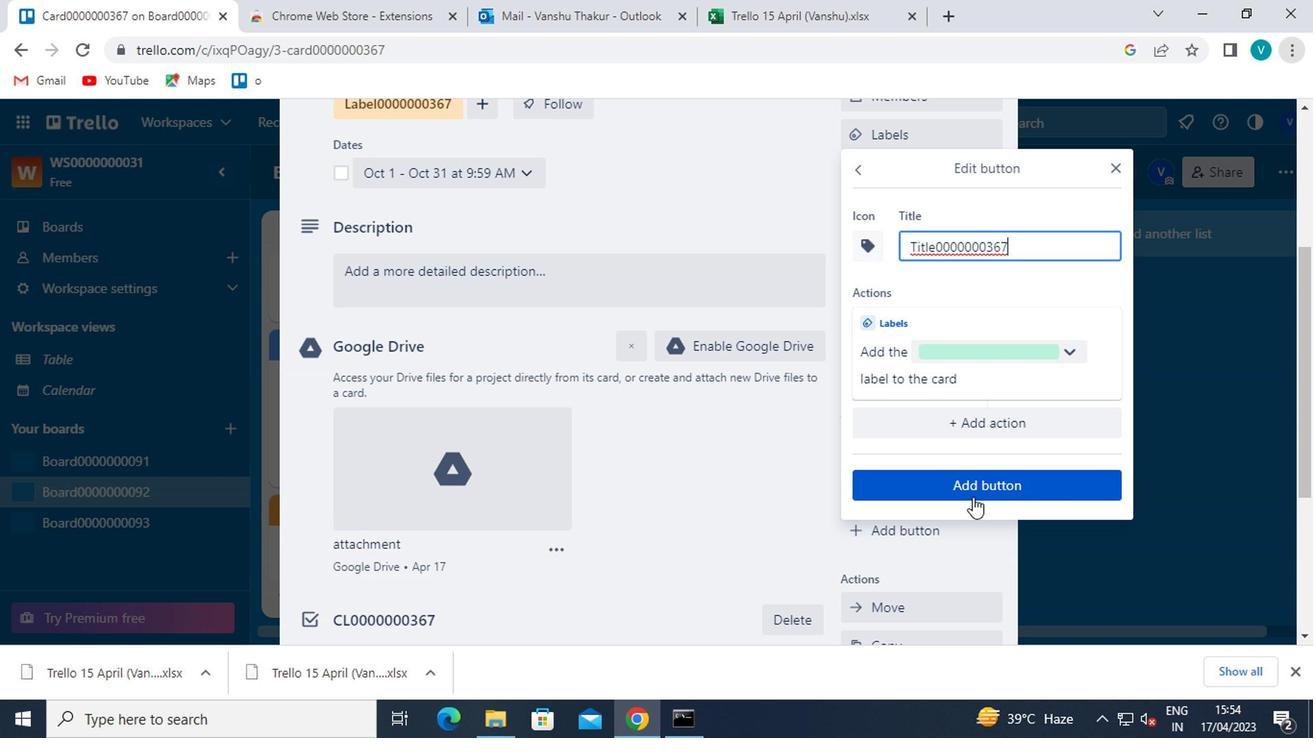 
Action: Mouse scrolled (969, 496) with delta (0, 0)
Screenshot: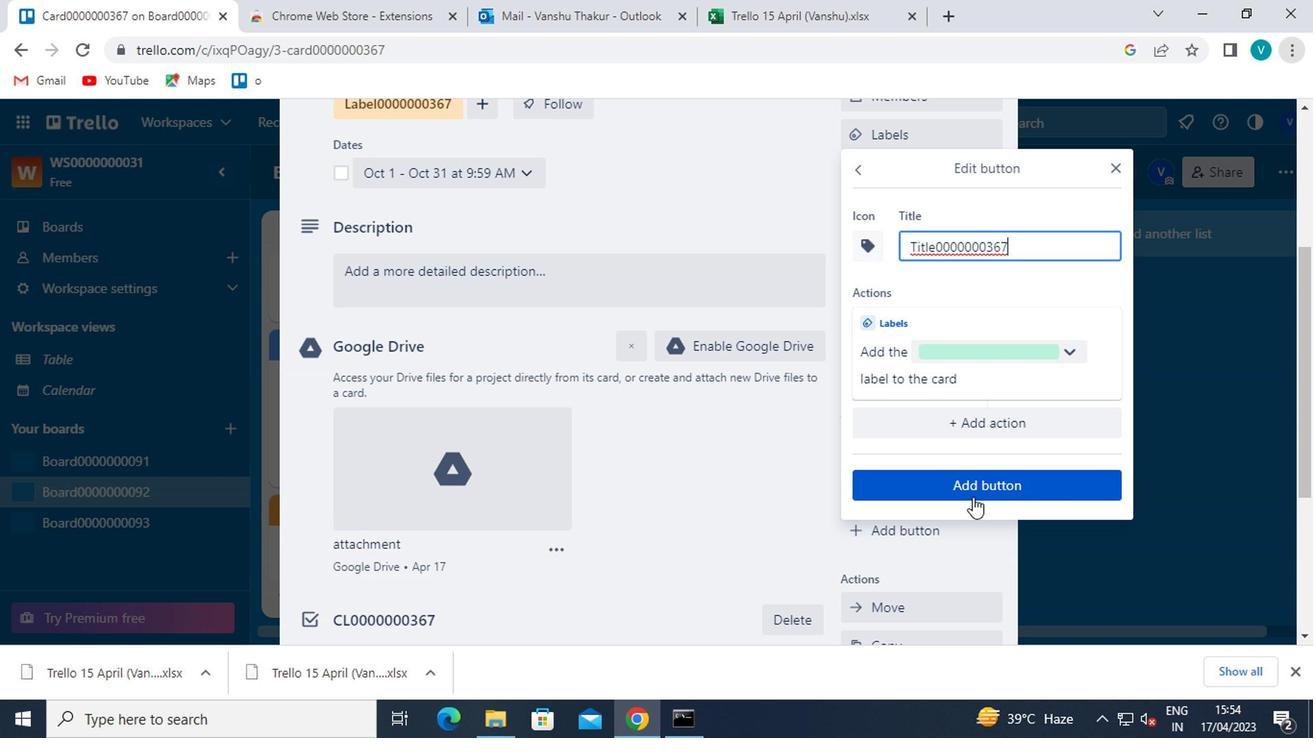
Action: Mouse moved to (656, 294)
Screenshot: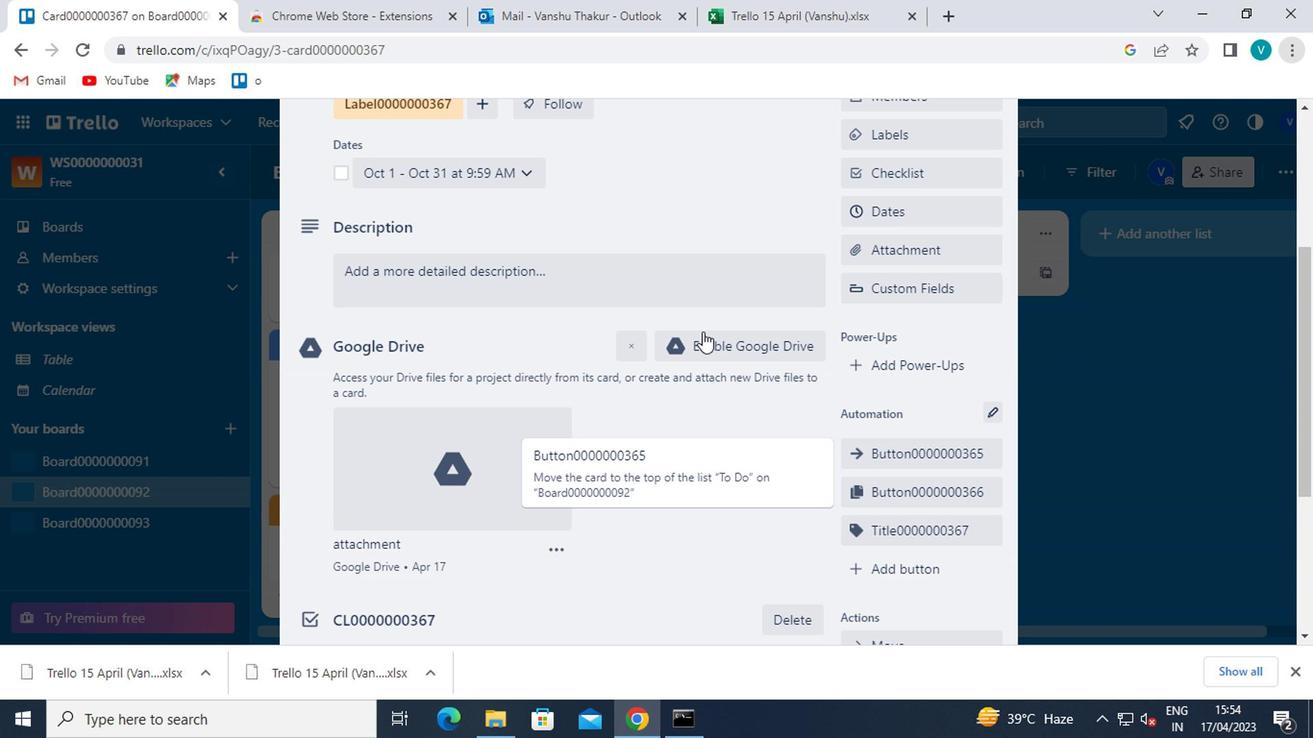 
Action: Mouse pressed left at (656, 294)
Screenshot: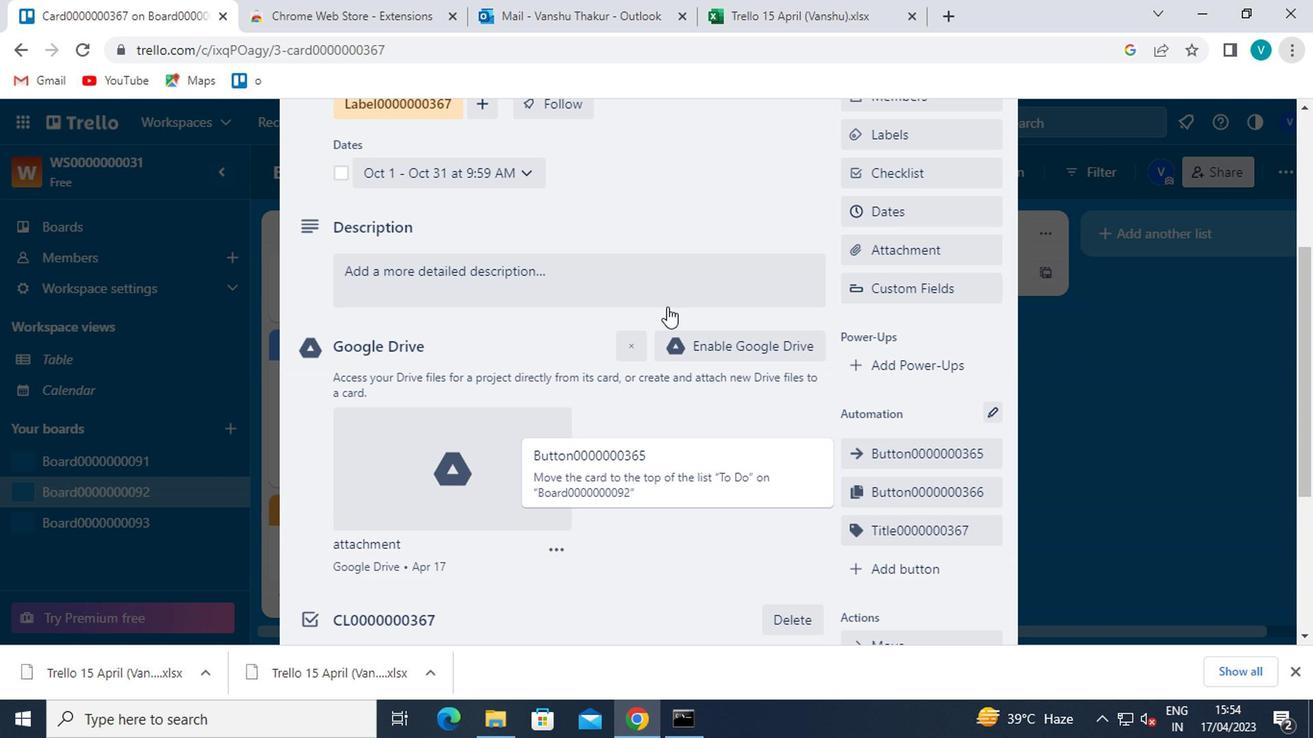 
Action: Key pressed <Key.shift>DS0000000367
Screenshot: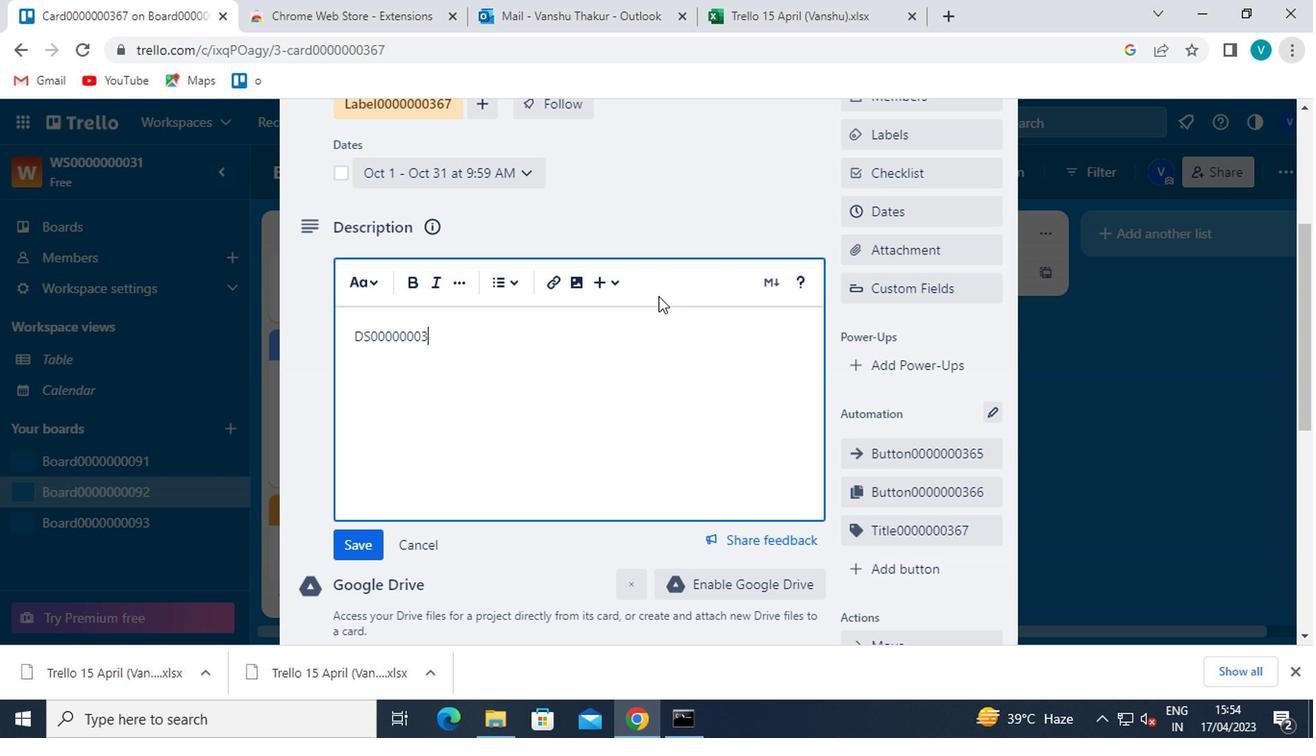 
Action: Mouse moved to (341, 546)
Screenshot: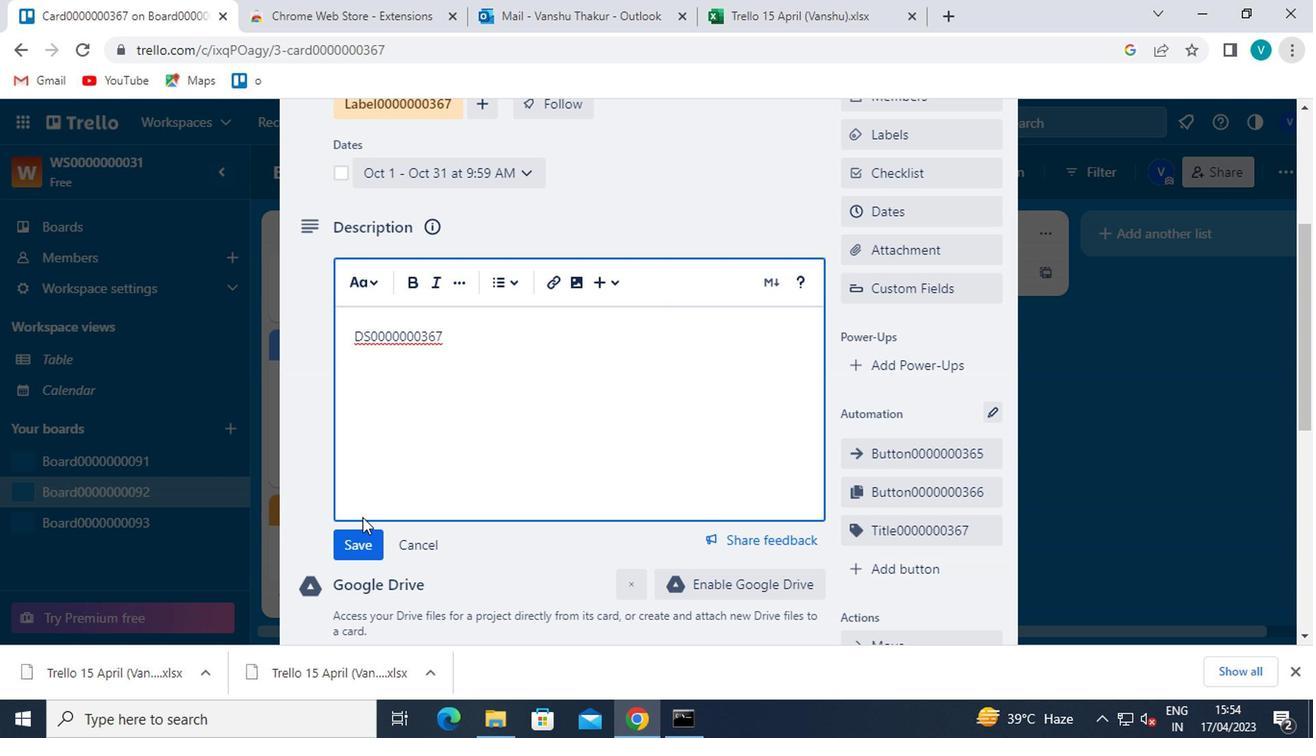 
Action: Mouse pressed left at (341, 546)
Screenshot: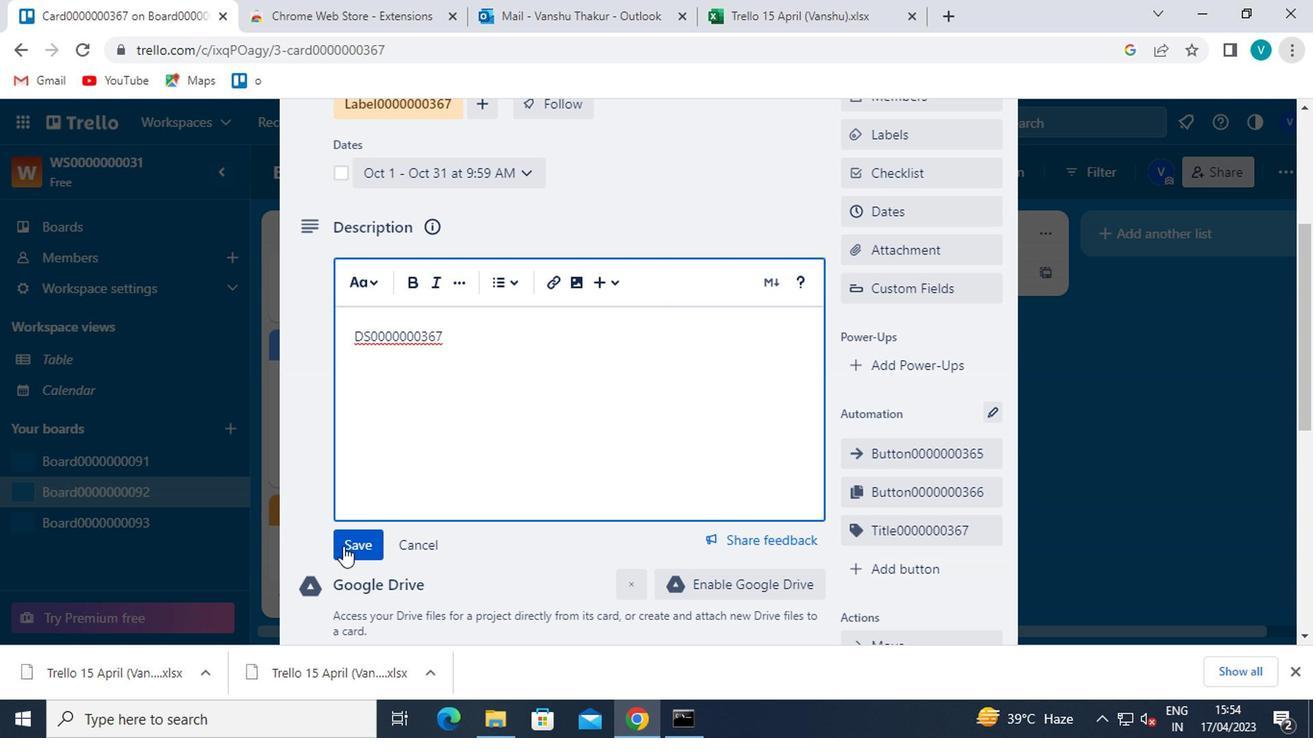 
Action: Mouse moved to (379, 526)
Screenshot: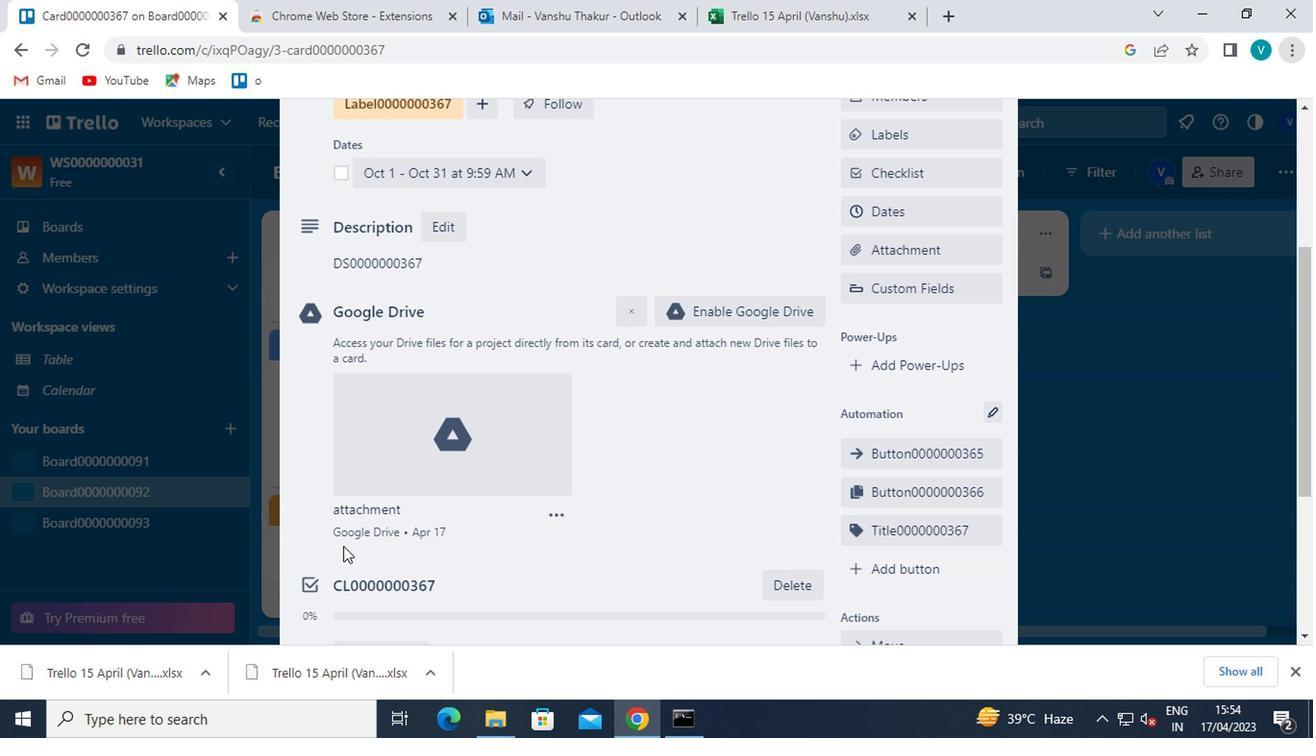 
Action: Mouse scrolled (379, 525) with delta (0, -1)
Screenshot: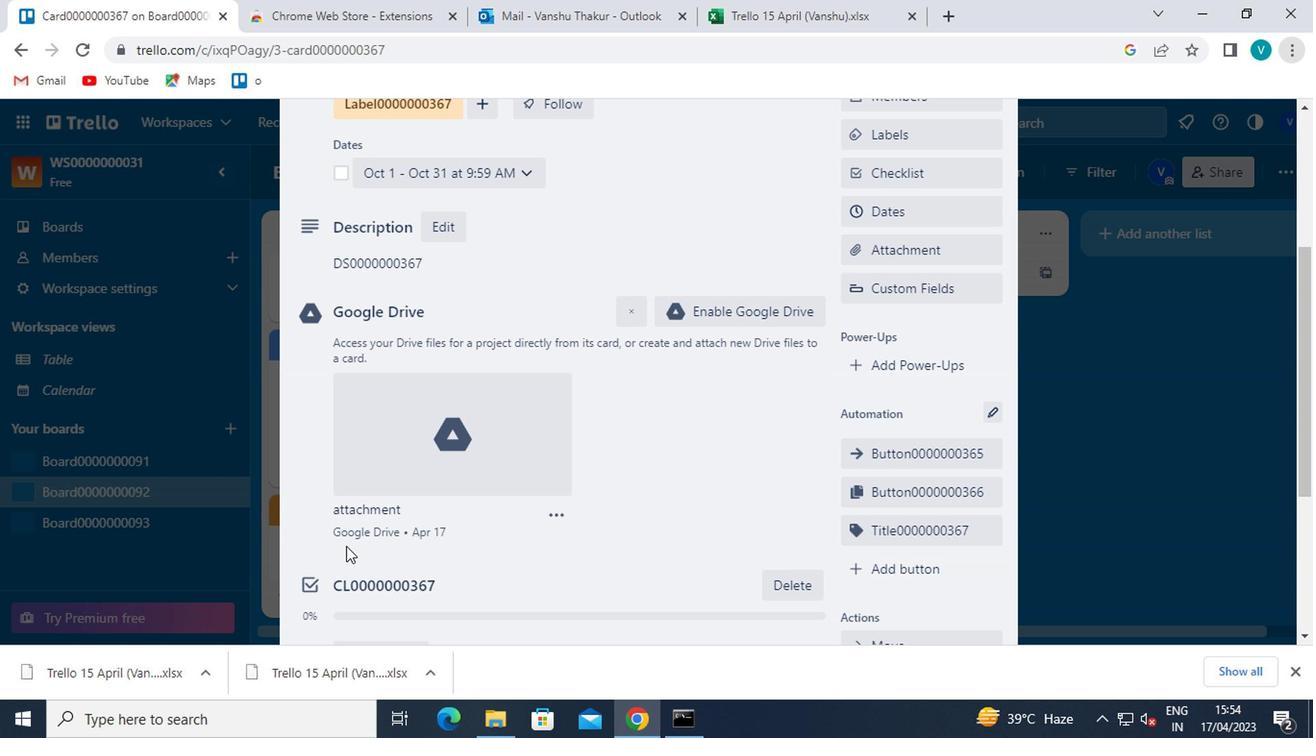 
Action: Mouse scrolled (379, 525) with delta (0, -1)
Screenshot: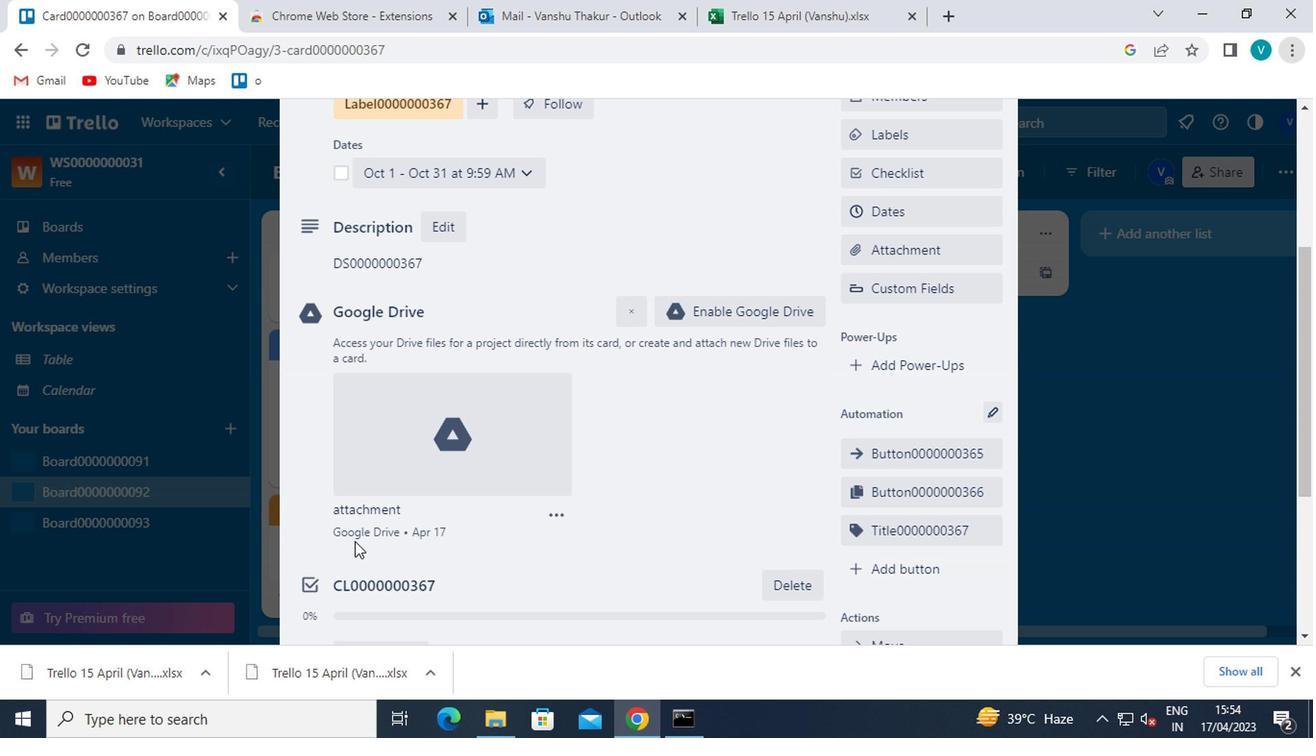 
Action: Mouse moved to (389, 571)
Screenshot: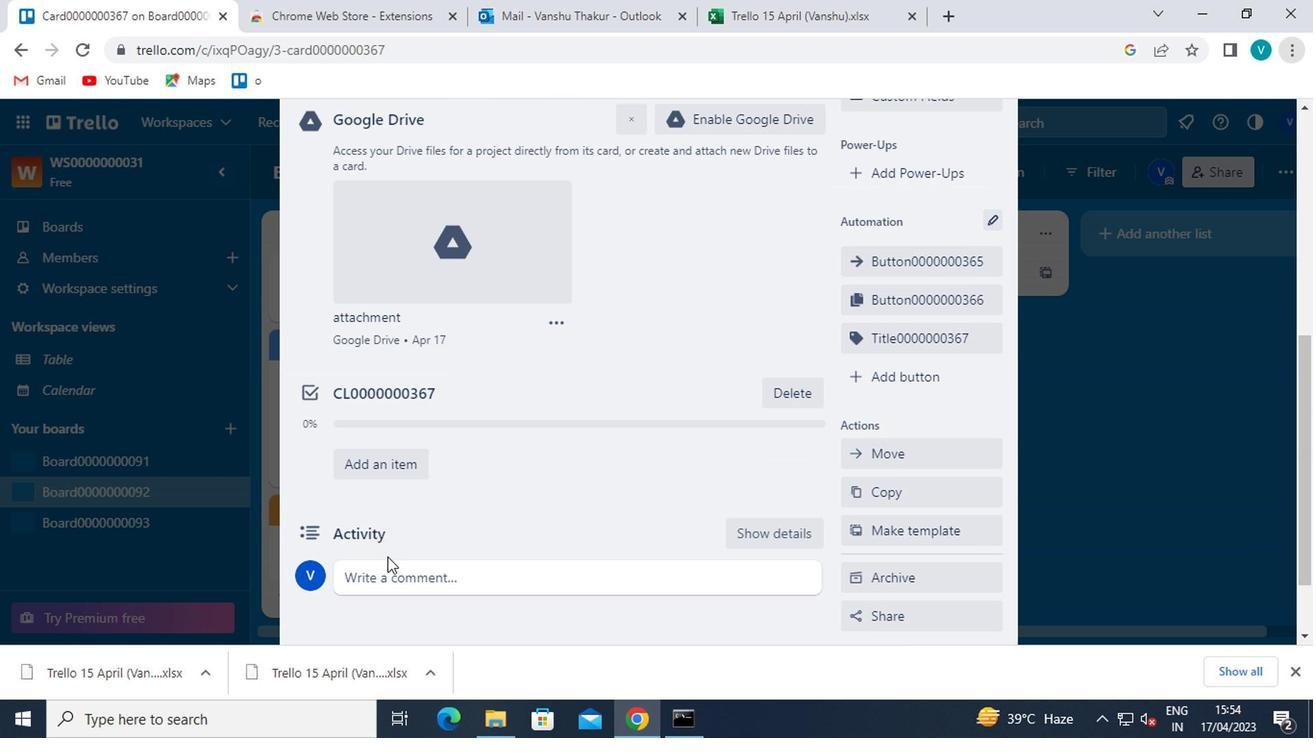 
Action: Mouse pressed left at (389, 571)
Screenshot: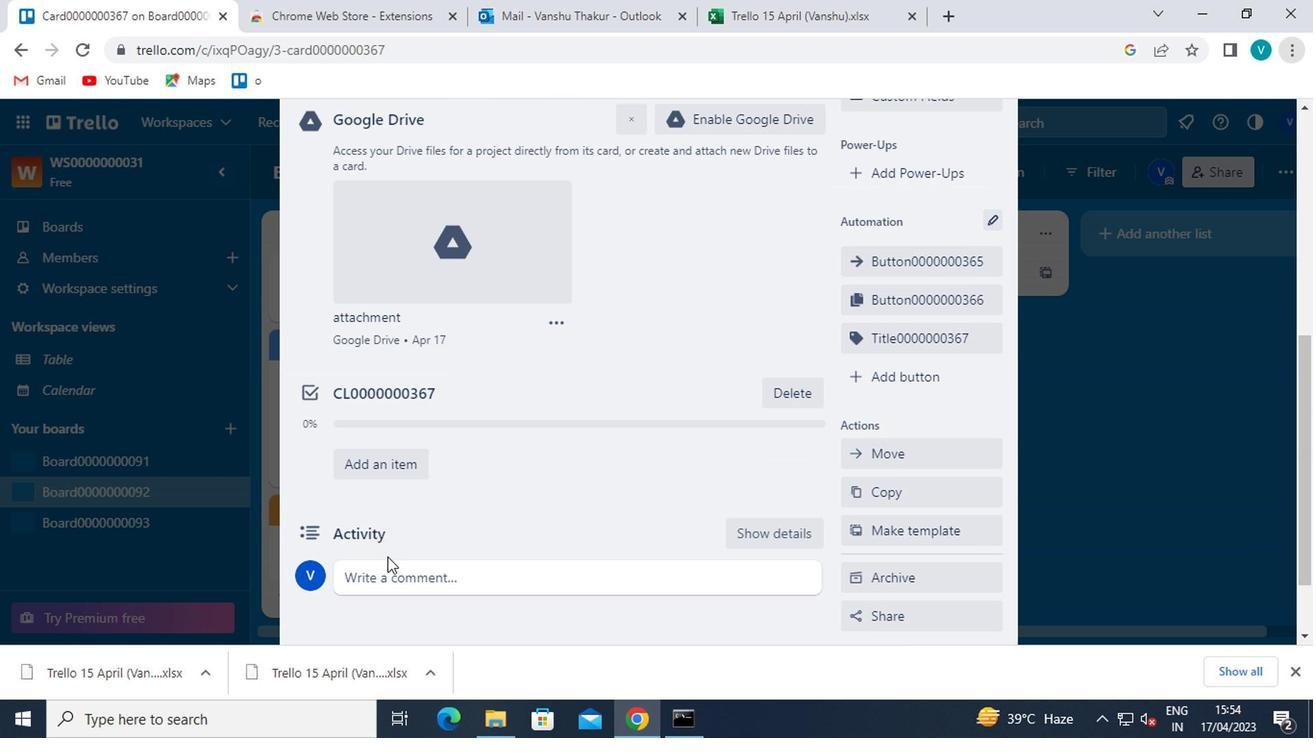 
Action: Key pressed <Key.shift>CM0000000367
Screenshot: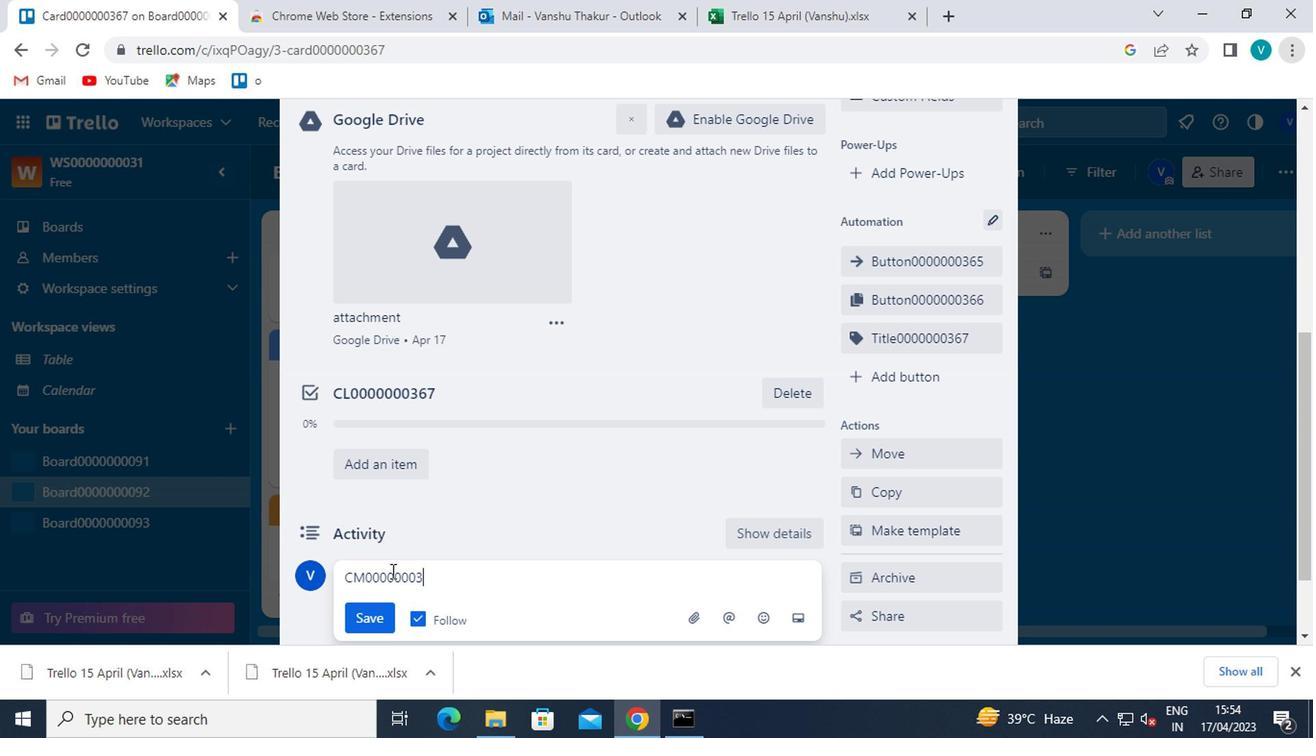 
Action: Mouse moved to (370, 624)
Screenshot: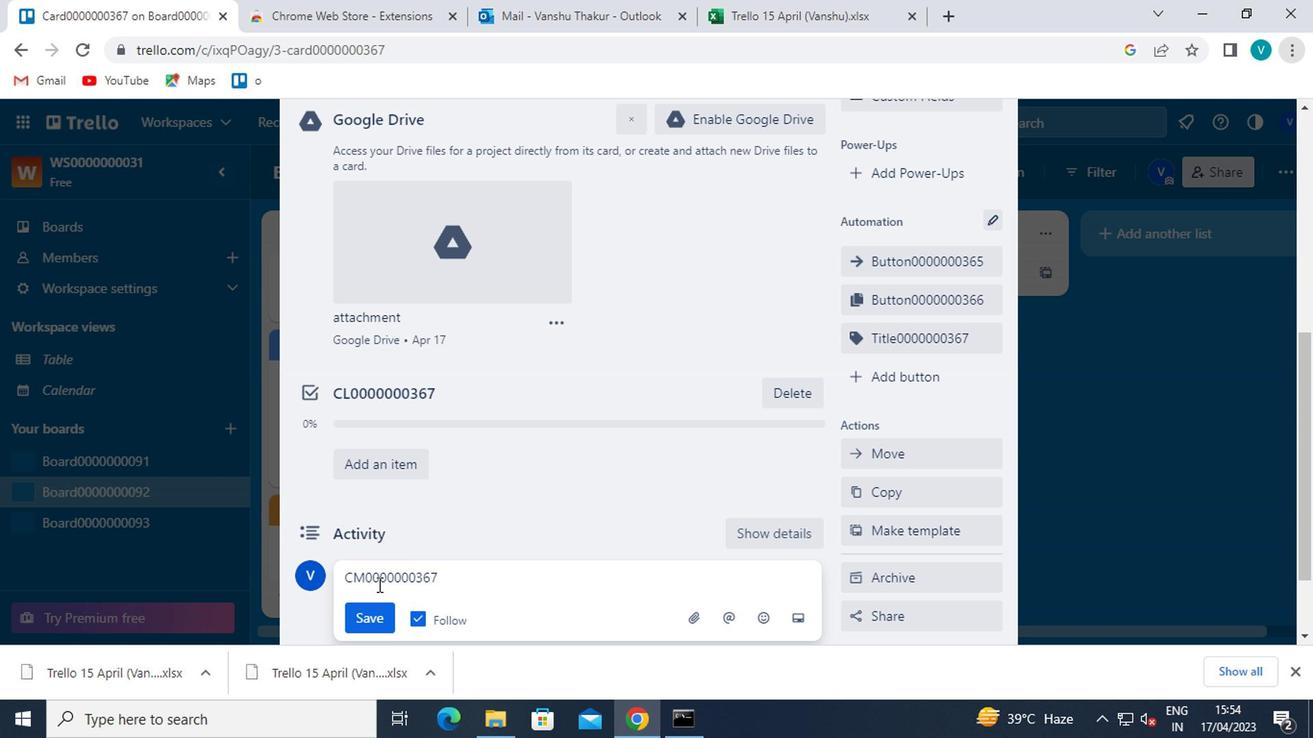 
Action: Mouse pressed left at (370, 624)
Screenshot: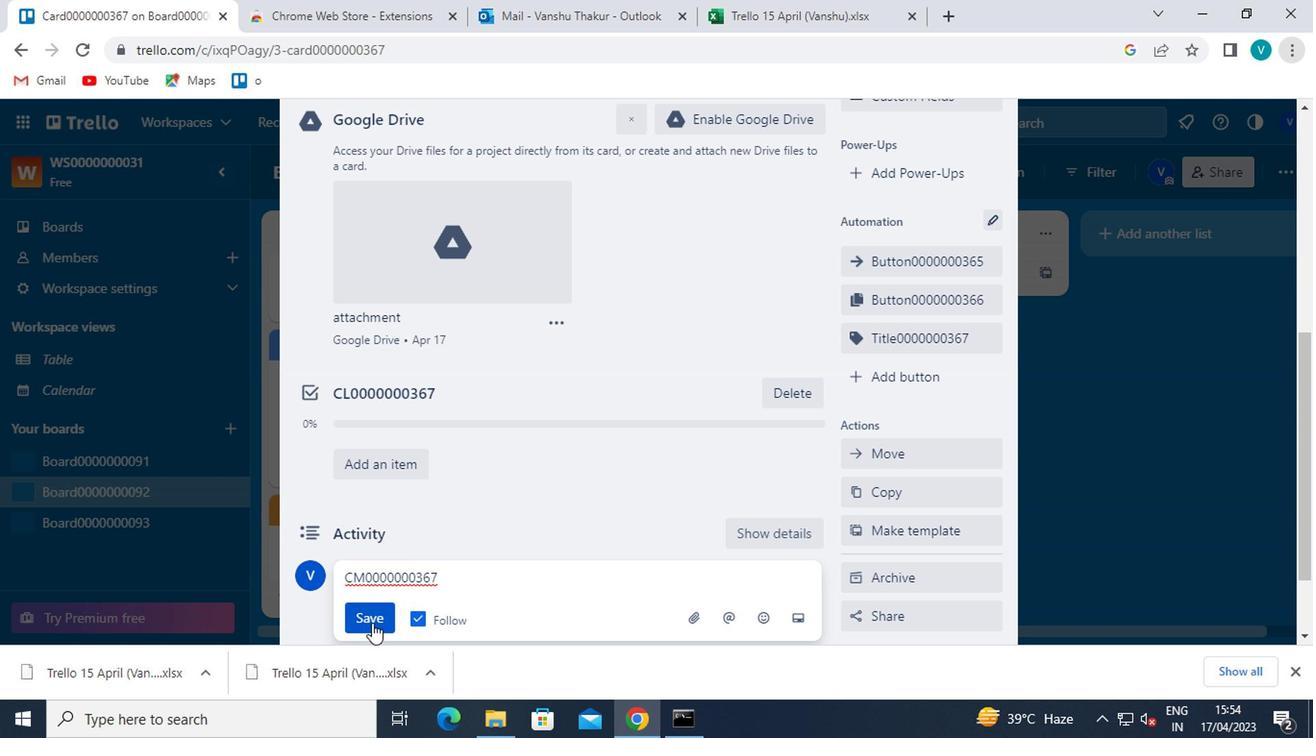 
